 Task: For heading Calibri with Bold.  font size for heading24,  'Change the font style of data to'Bell MT.  and font size to 16,  Change the alignment of both headline & data to Align middle & Align Center.  In the sheet  analysisSalesByStore
Action: Mouse moved to (36, 131)
Screenshot: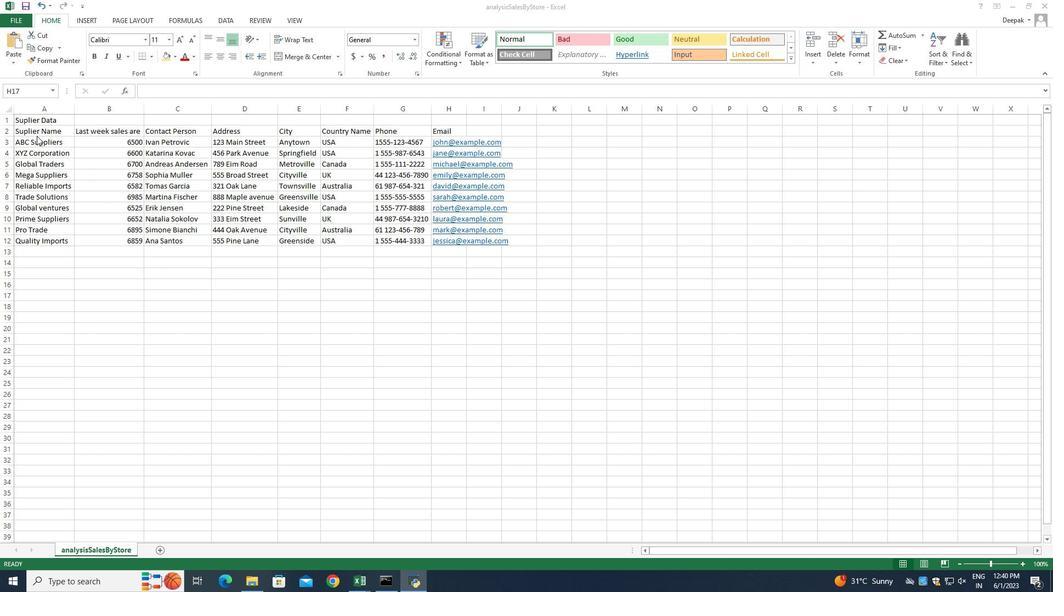 
Action: Mouse pressed left at (36, 131)
Screenshot: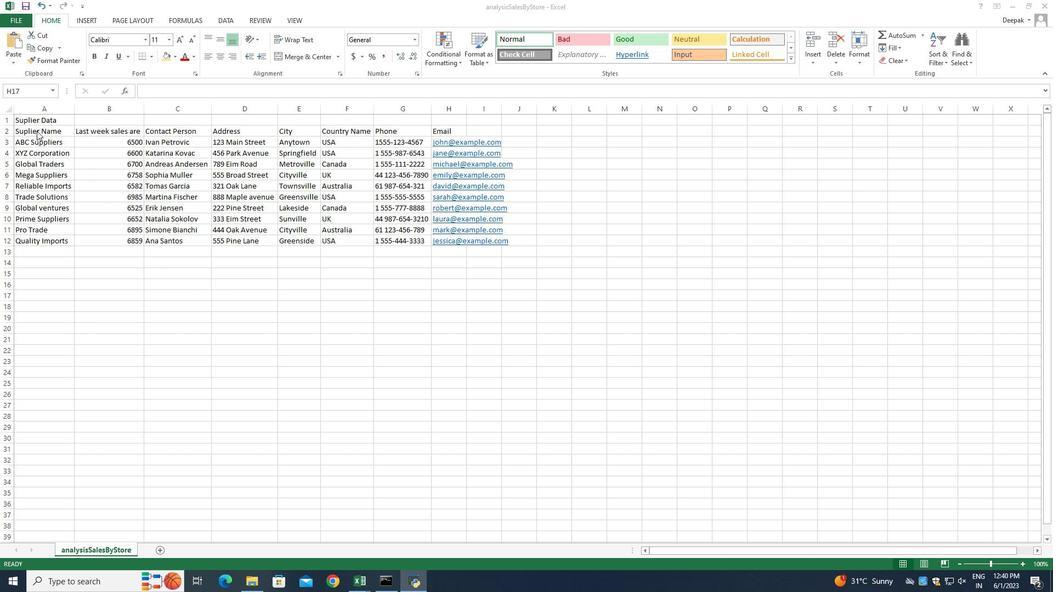 
Action: Mouse pressed left at (36, 131)
Screenshot: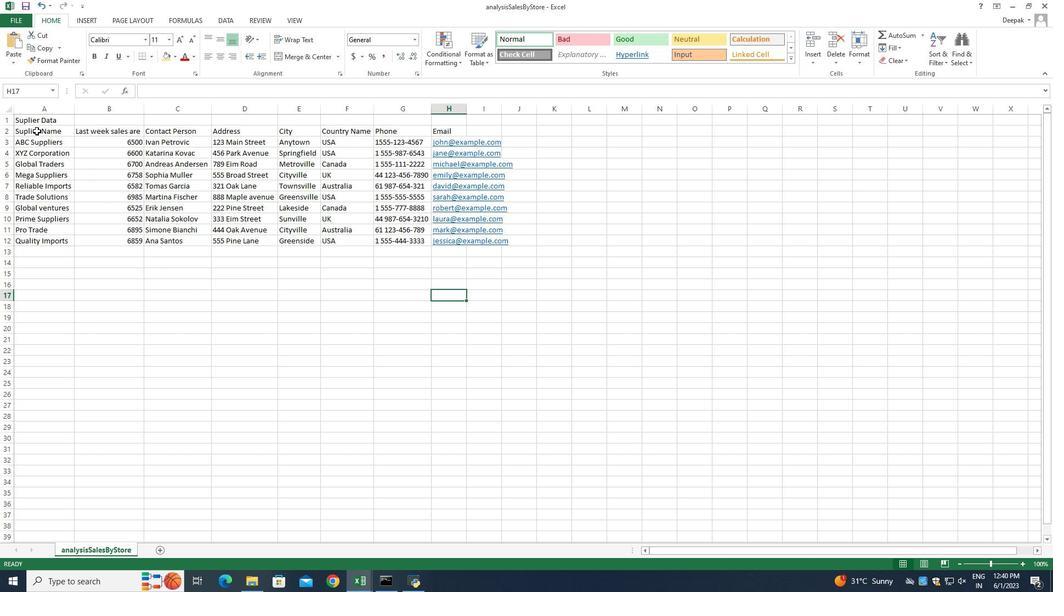 
Action: Mouse pressed left at (36, 131)
Screenshot: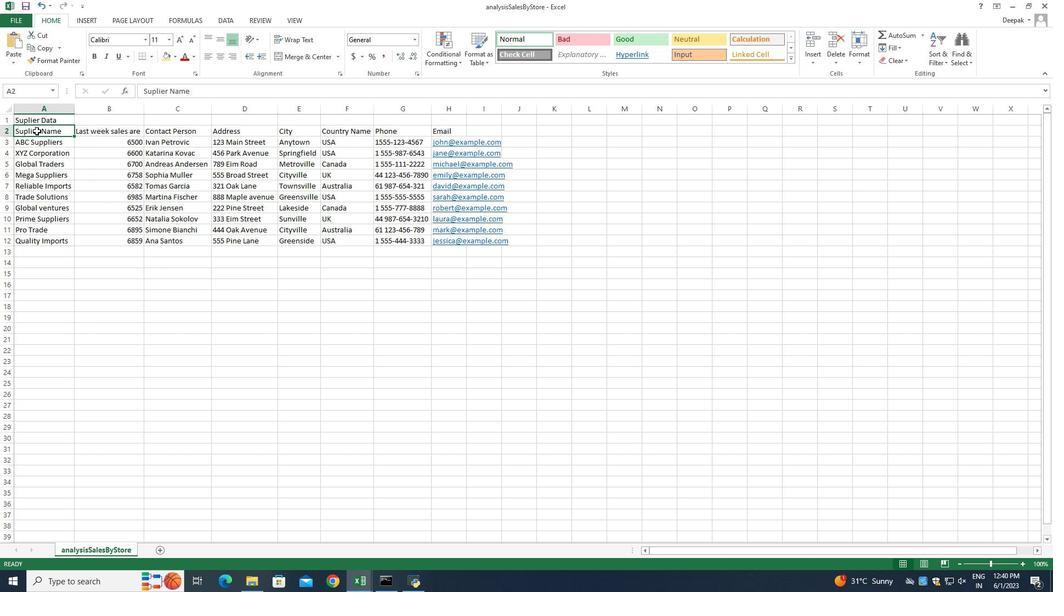 
Action: Mouse moved to (493, 335)
Screenshot: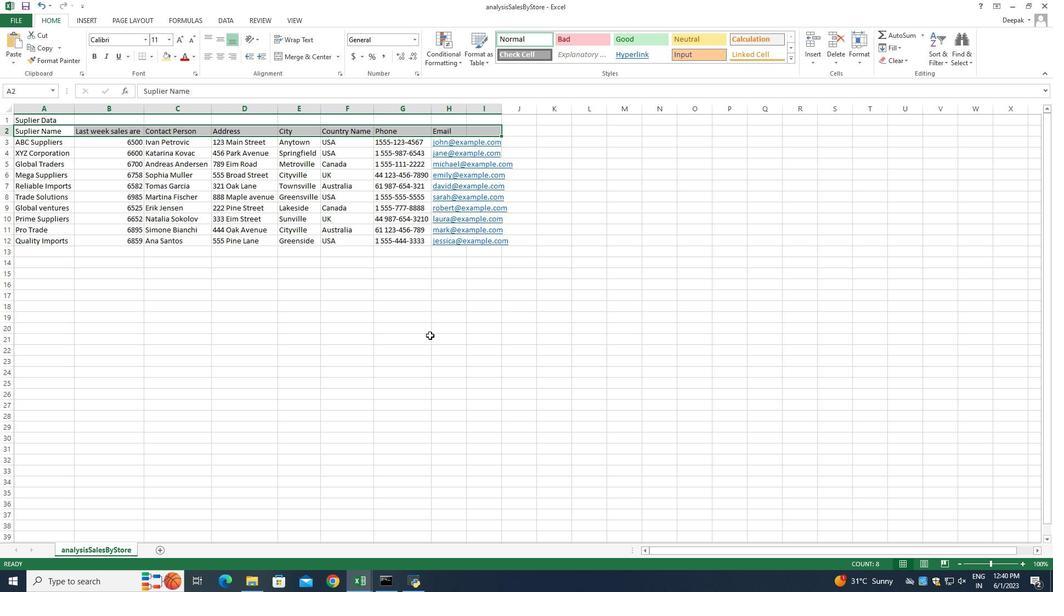 
Action: Mouse pressed left at (493, 335)
Screenshot: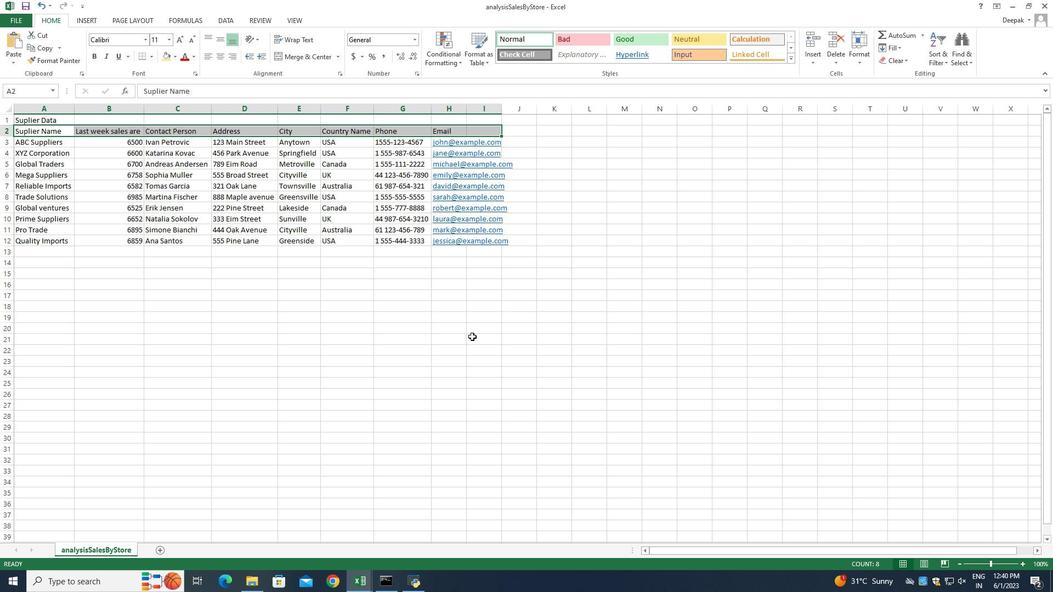
Action: Mouse moved to (467, 109)
Screenshot: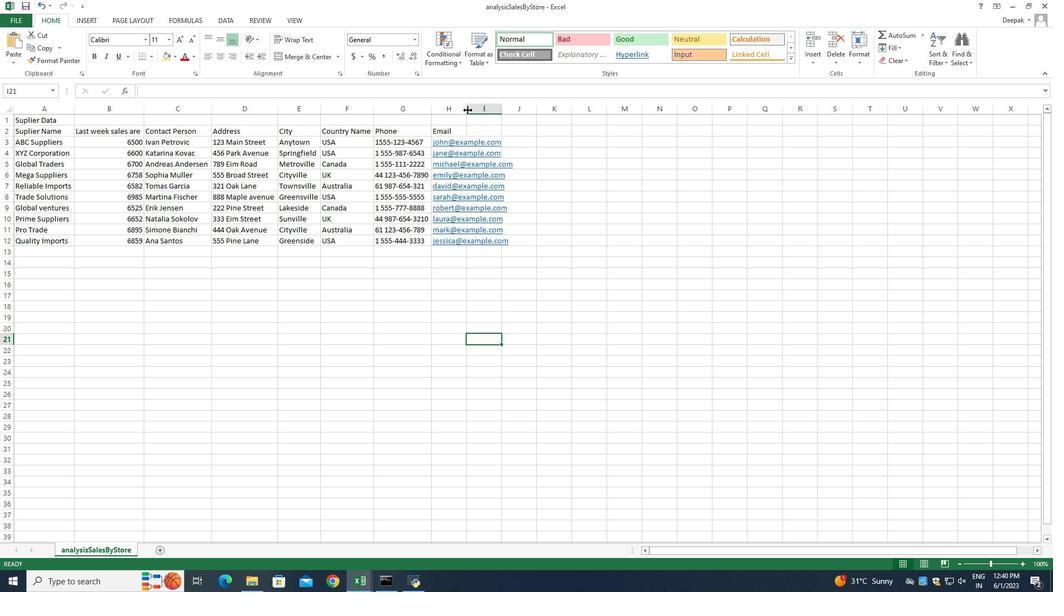 
Action: Mouse pressed left at (467, 109)
Screenshot: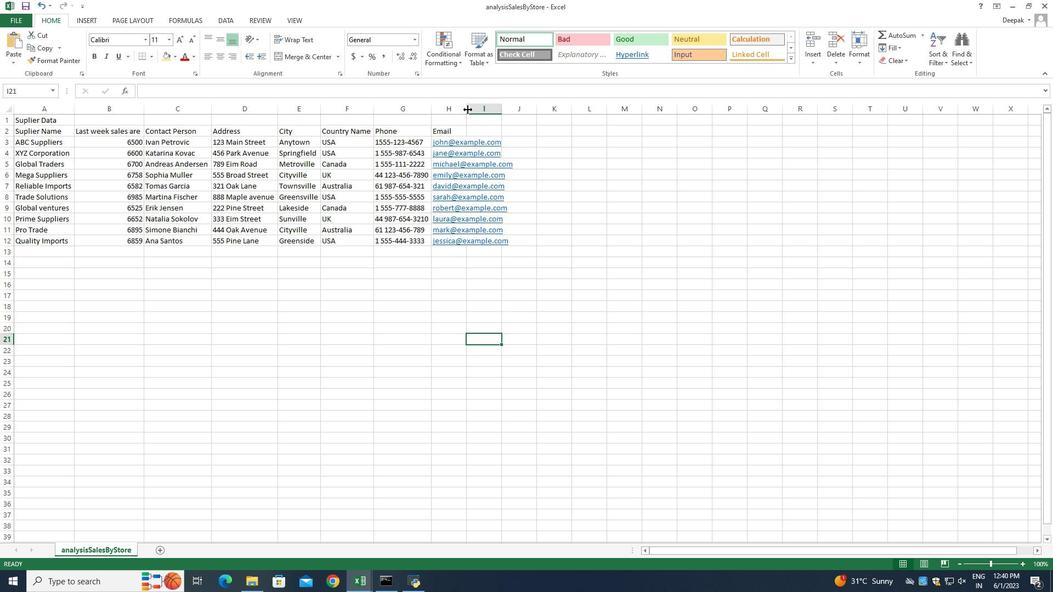 
Action: Mouse pressed left at (467, 109)
Screenshot: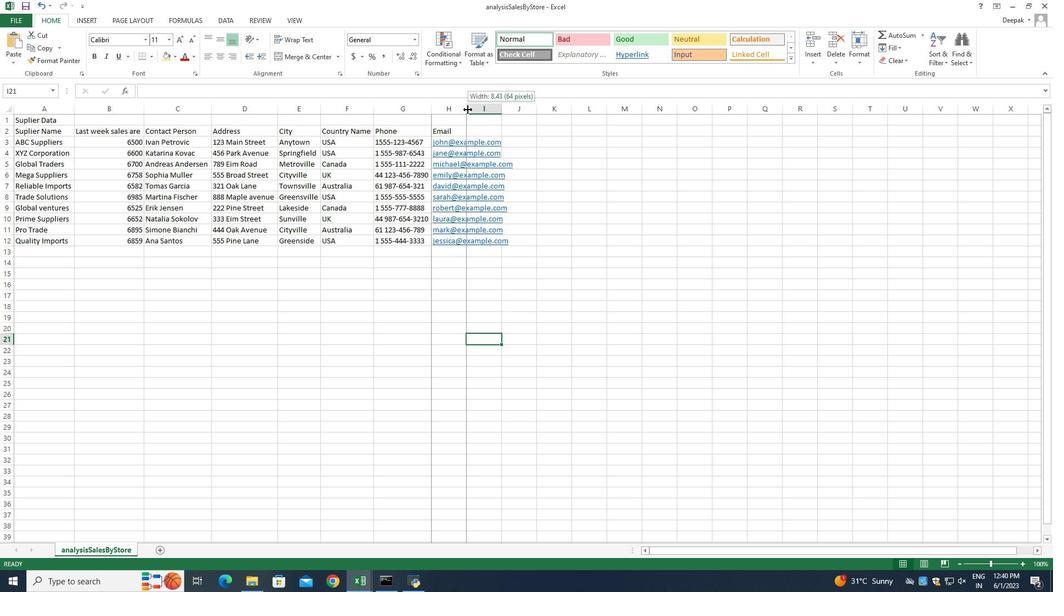 
Action: Mouse moved to (36, 131)
Screenshot: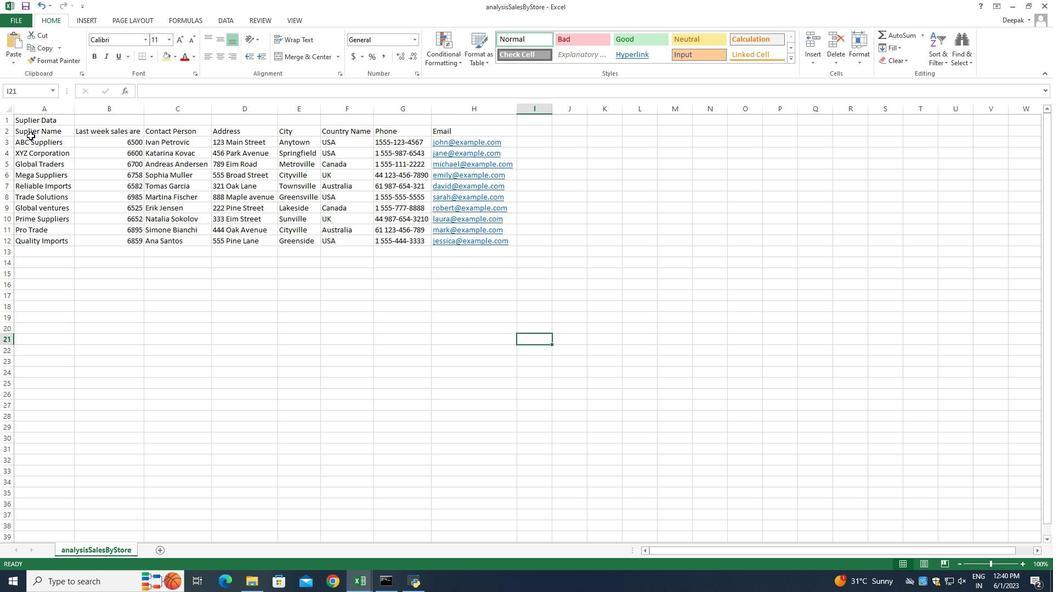 
Action: Mouse pressed left at (36, 131)
Screenshot: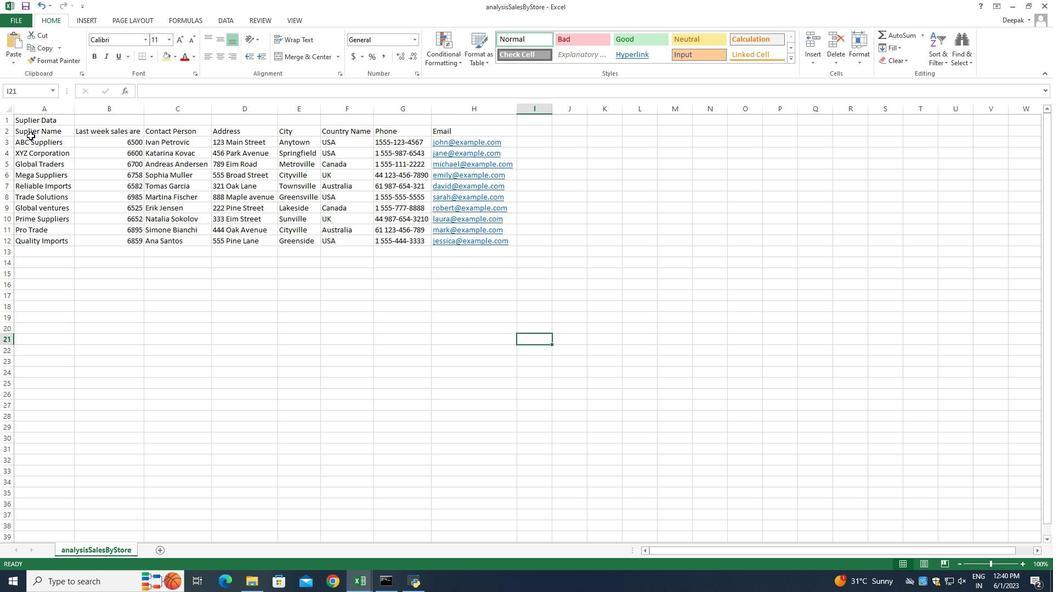 
Action: Mouse moved to (40, 130)
Screenshot: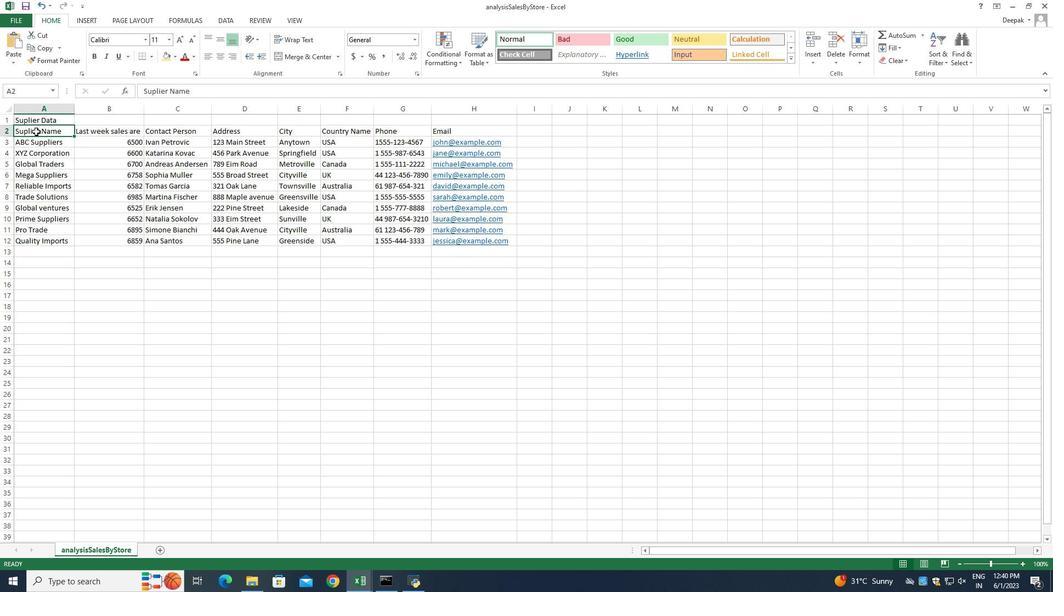 
Action: Mouse pressed left at (40, 130)
Screenshot: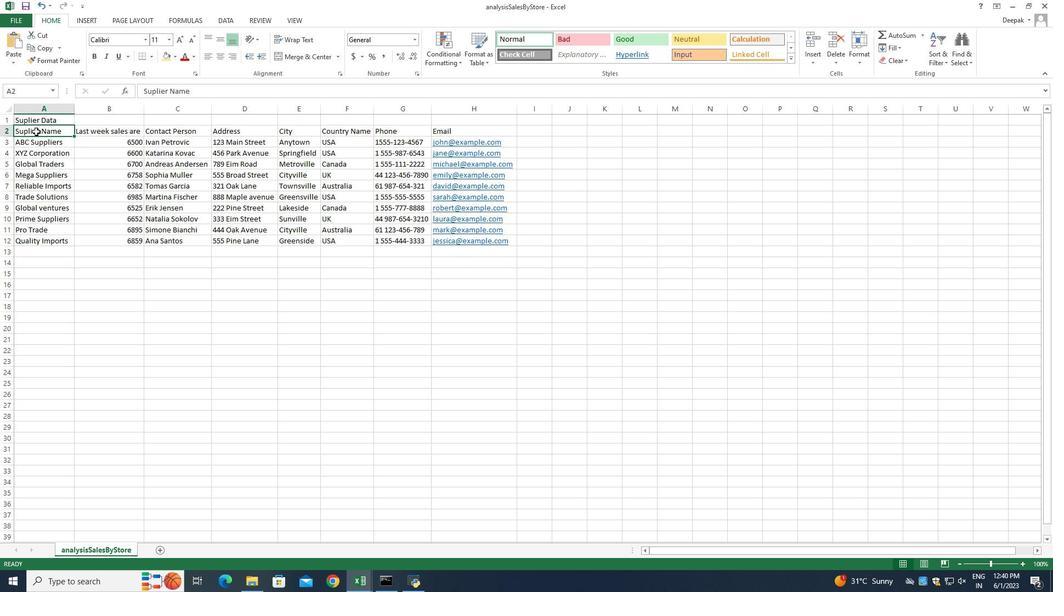 
Action: Mouse moved to (143, 36)
Screenshot: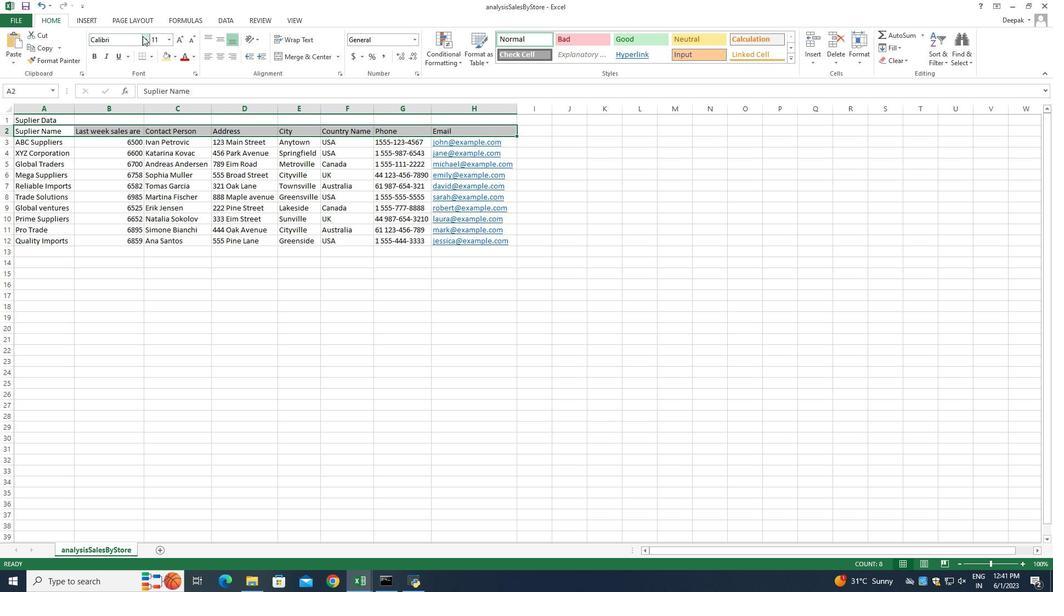 
Action: Mouse pressed left at (143, 36)
Screenshot: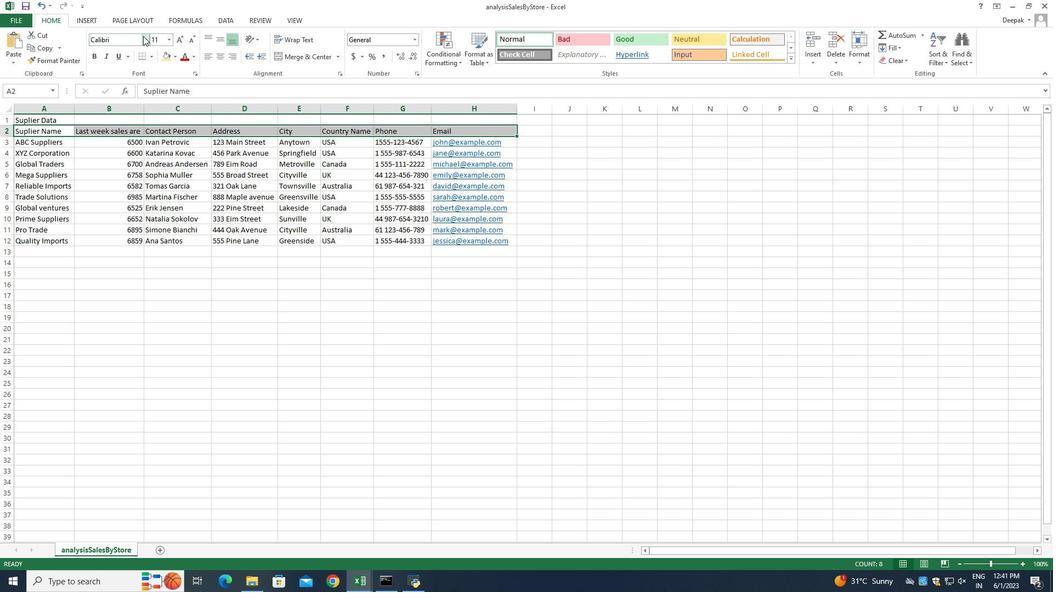 
Action: Mouse moved to (141, 76)
Screenshot: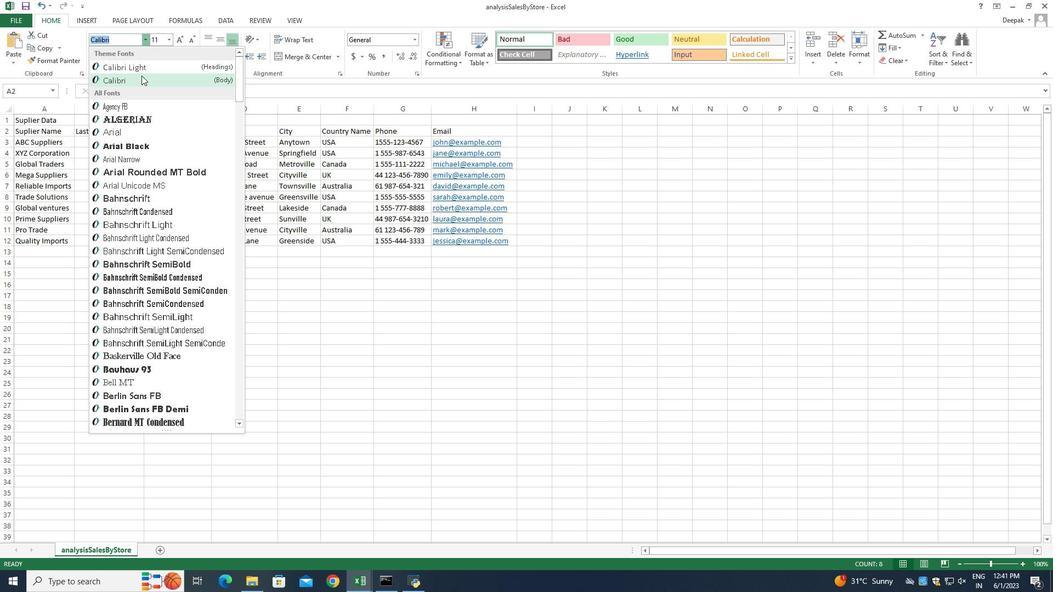 
Action: Mouse pressed left at (141, 76)
Screenshot: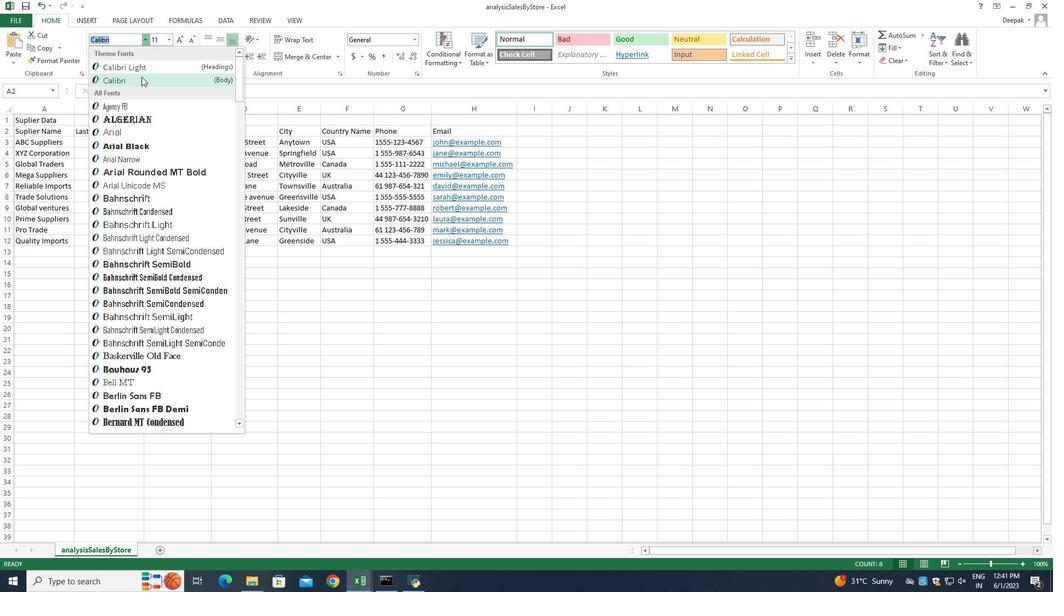 
Action: Mouse moved to (93, 58)
Screenshot: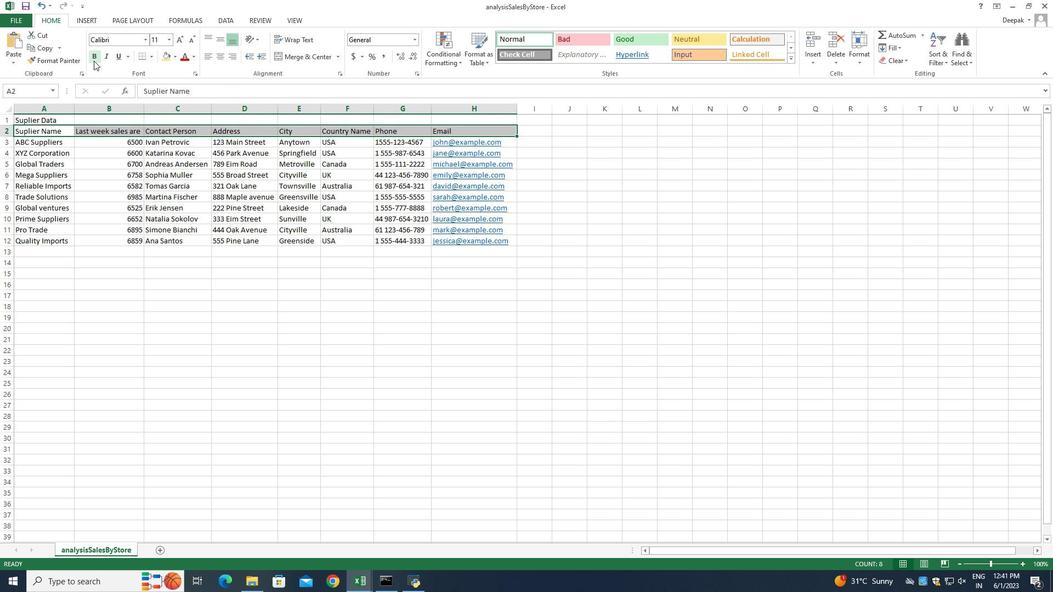 
Action: Mouse pressed left at (93, 58)
Screenshot: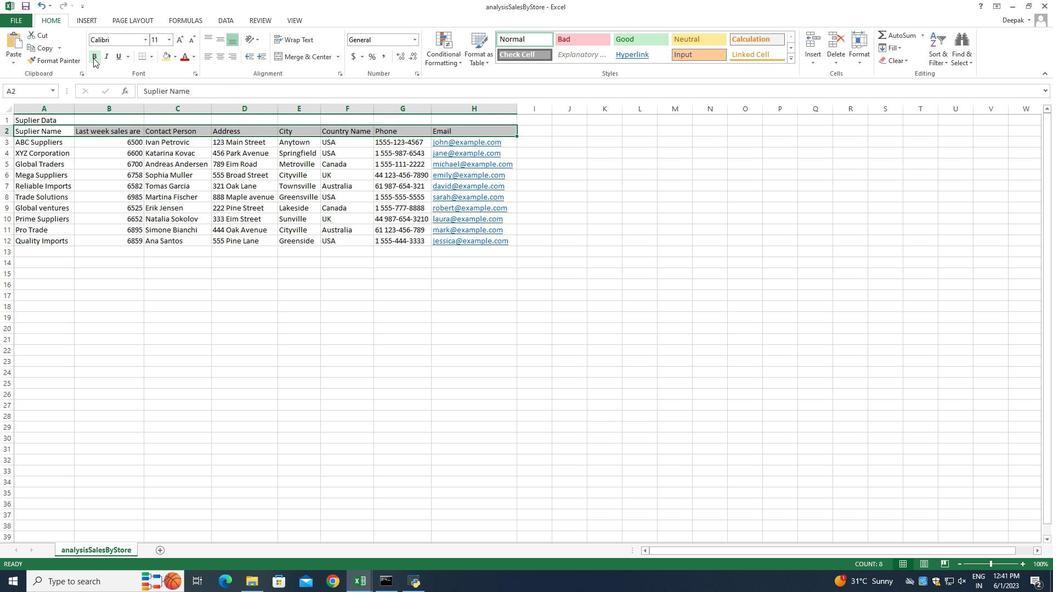 
Action: Mouse moved to (173, 40)
Screenshot: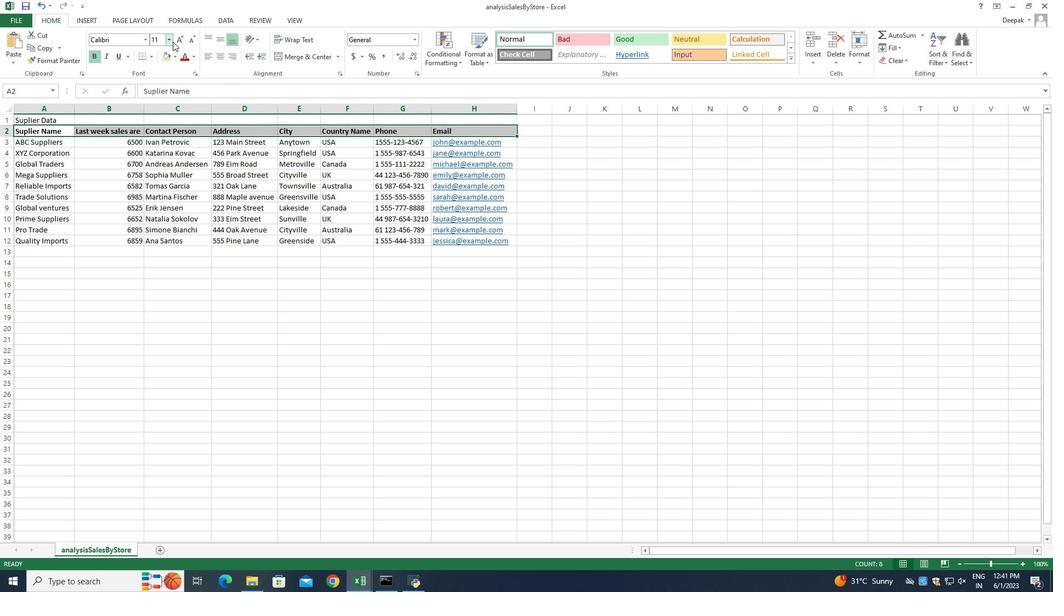 
Action: Mouse pressed left at (173, 40)
Screenshot: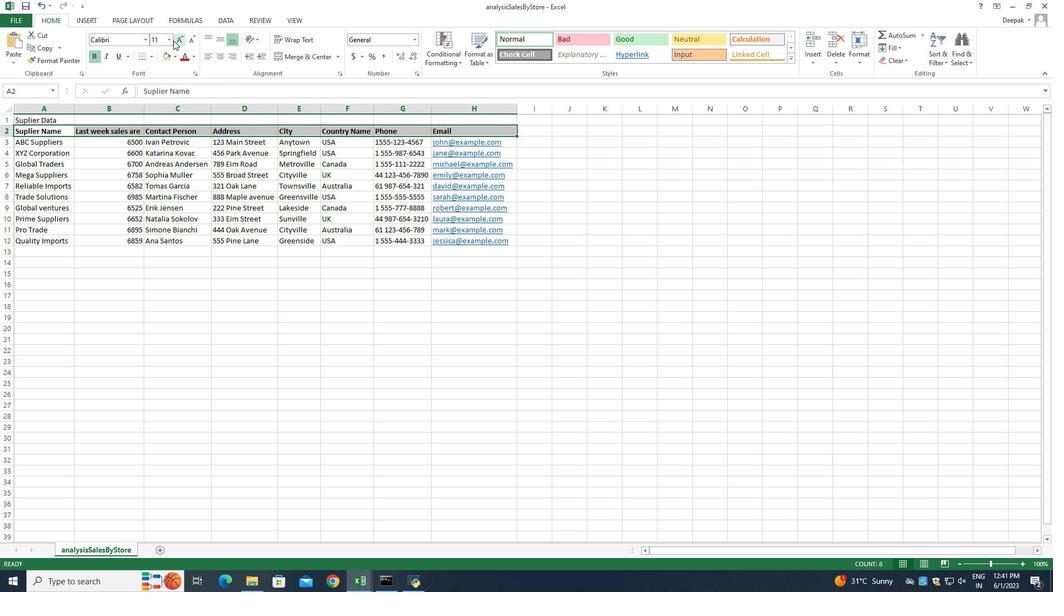 
Action: Mouse moved to (175, 40)
Screenshot: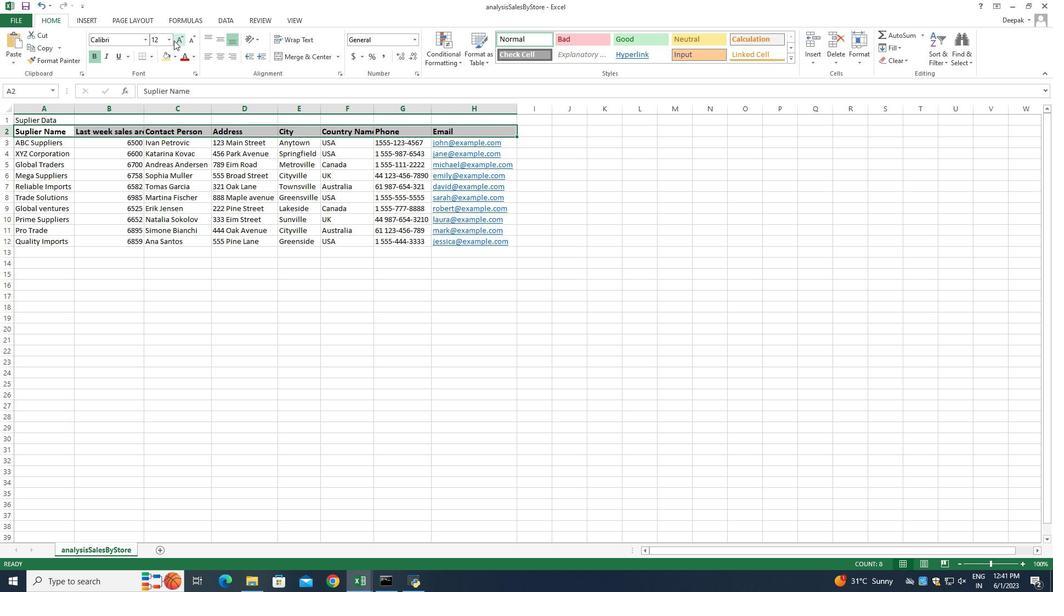 
Action: Mouse pressed left at (175, 40)
Screenshot: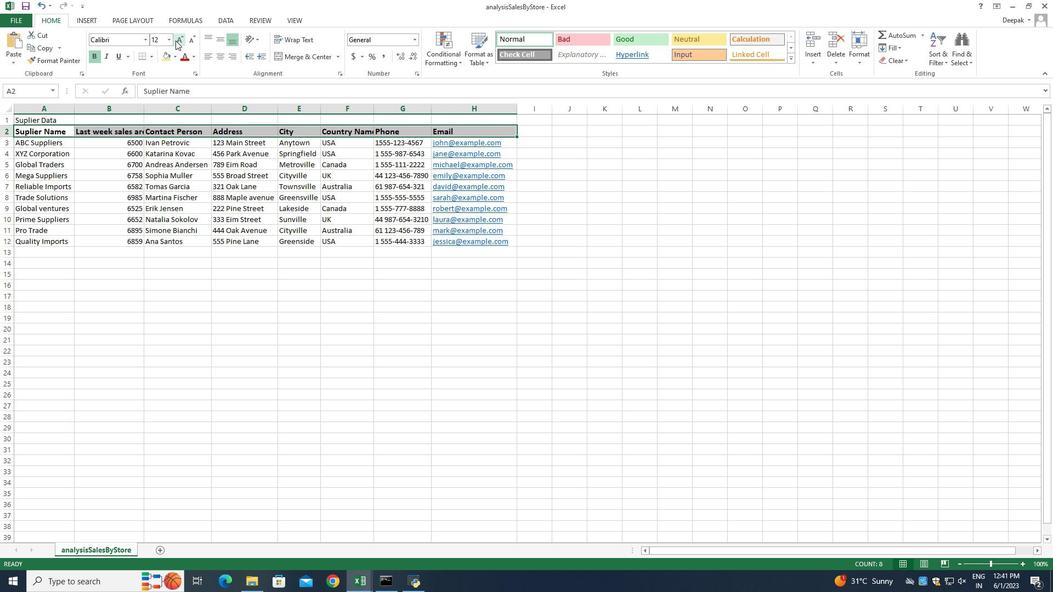 
Action: Mouse pressed left at (175, 40)
Screenshot: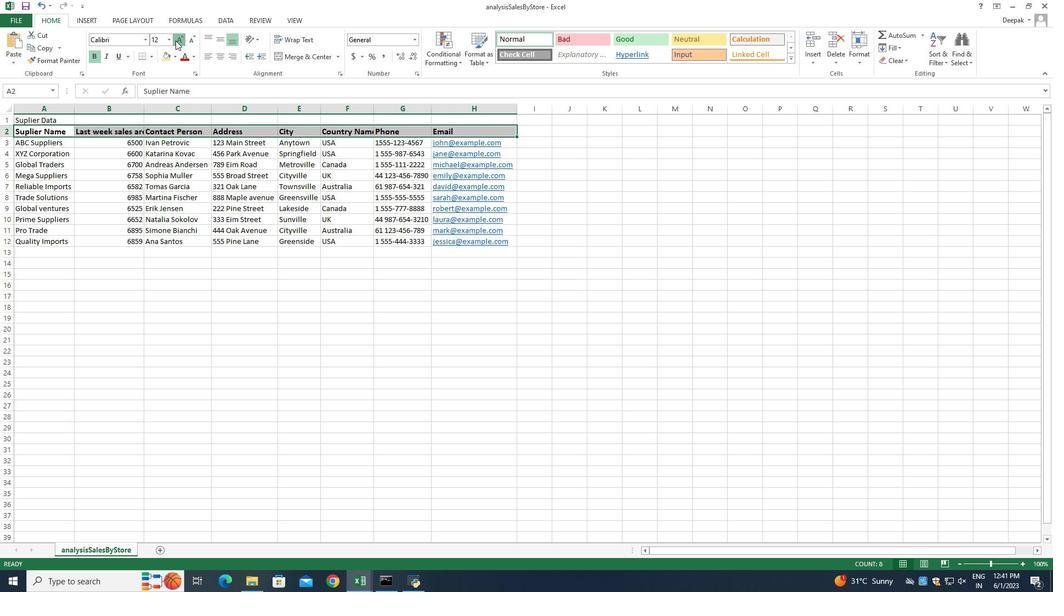 
Action: Mouse pressed left at (175, 40)
Screenshot: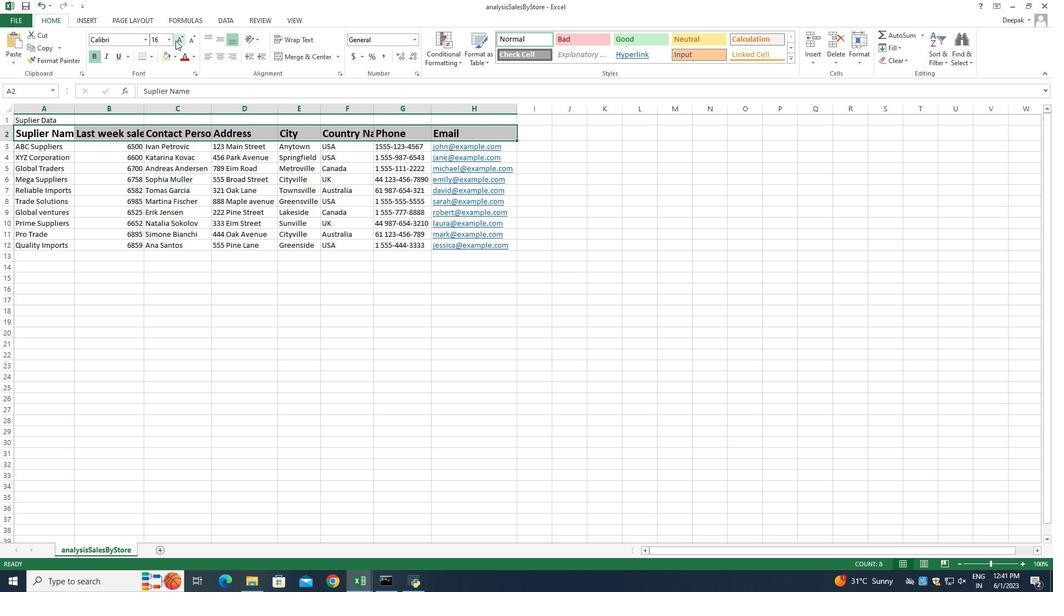 
Action: Mouse pressed left at (175, 40)
Screenshot: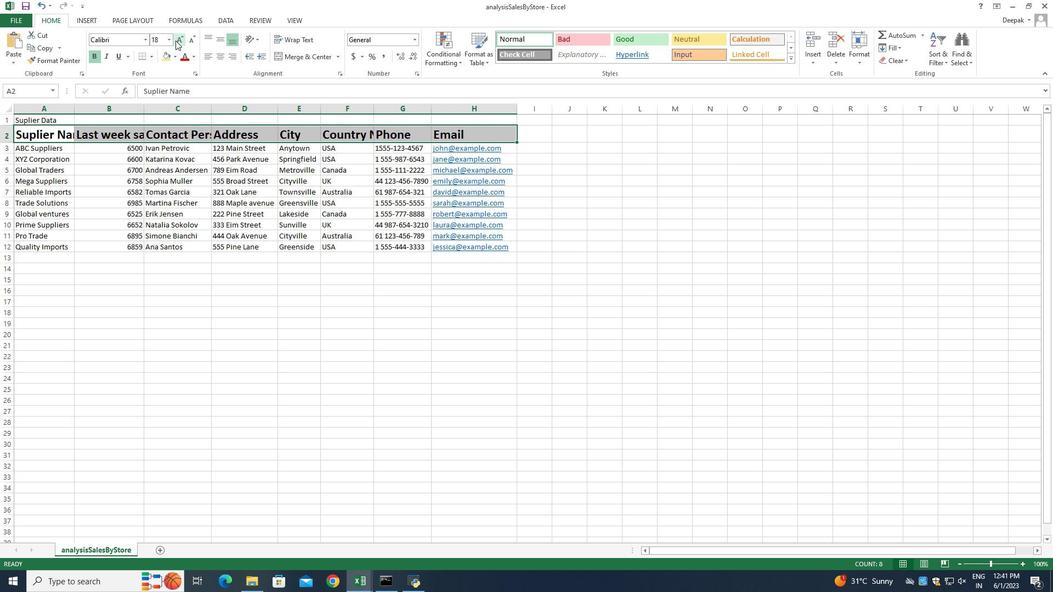 
Action: Mouse pressed left at (175, 40)
Screenshot: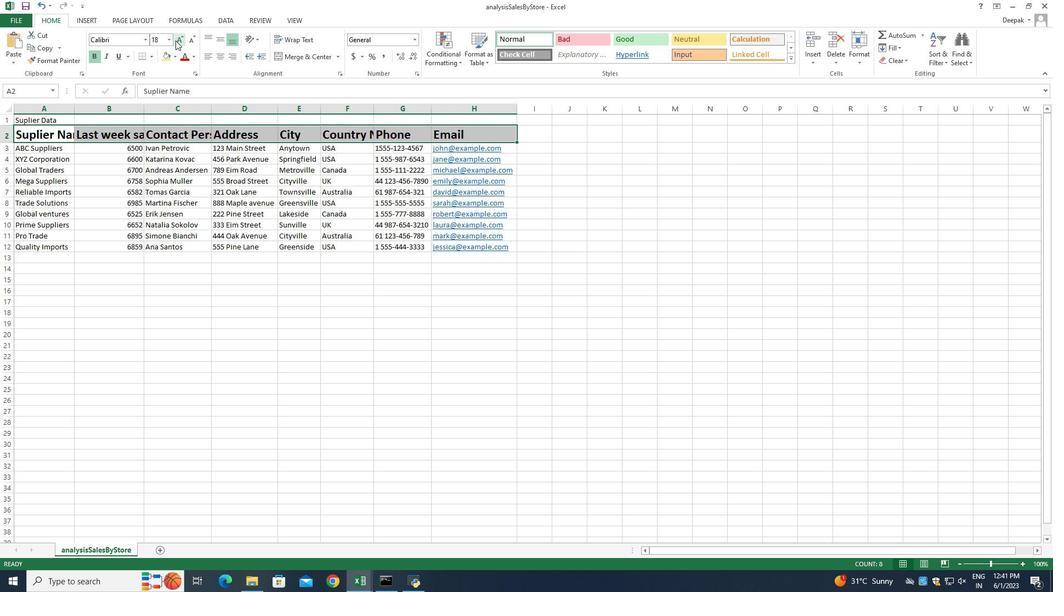 
Action: Mouse pressed left at (175, 40)
Screenshot: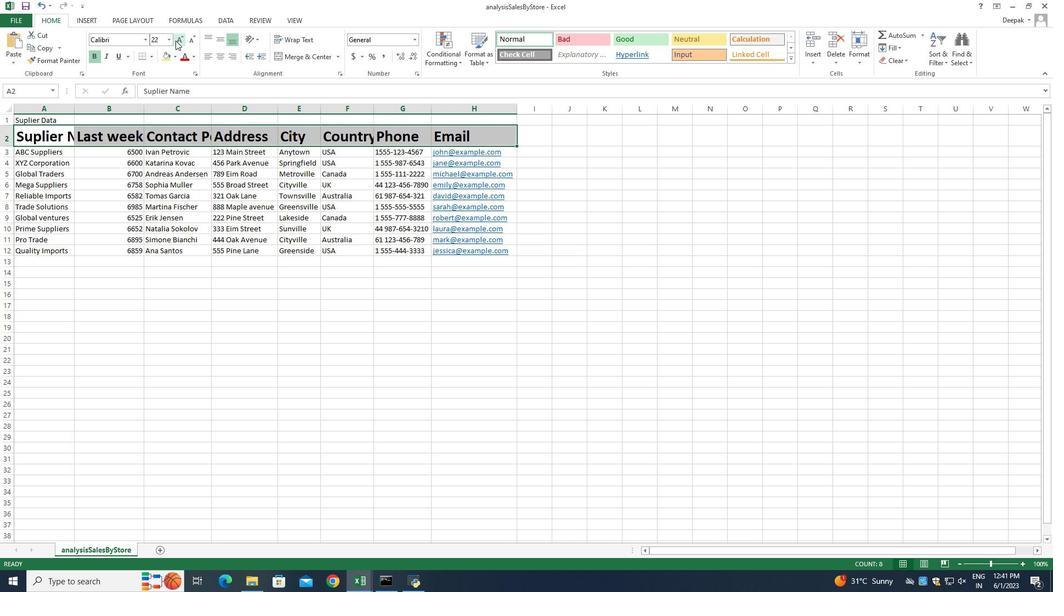
Action: Mouse moved to (147, 296)
Screenshot: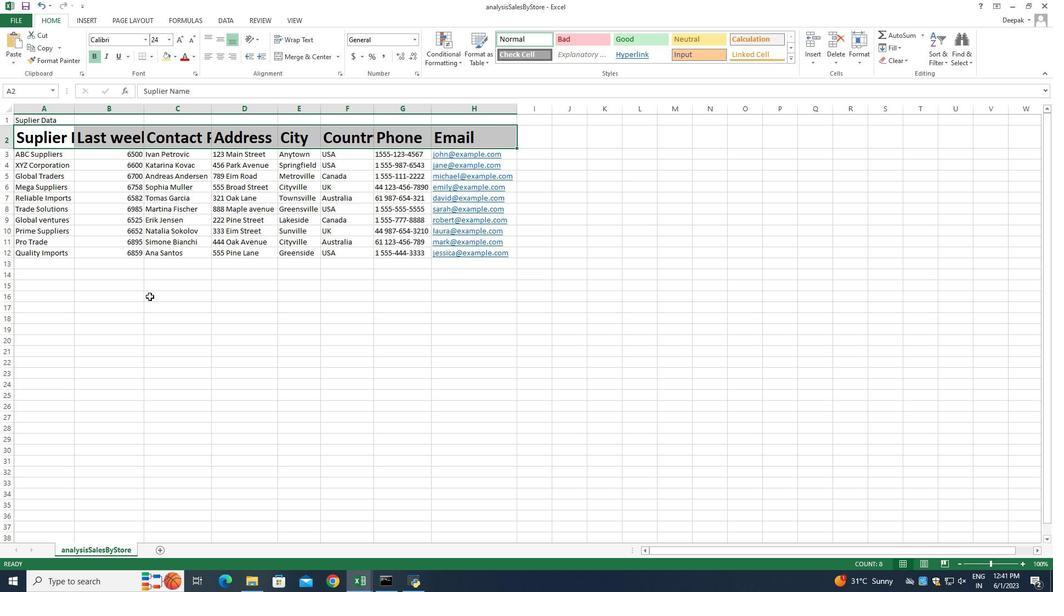 
Action: Mouse pressed left at (147, 296)
Screenshot: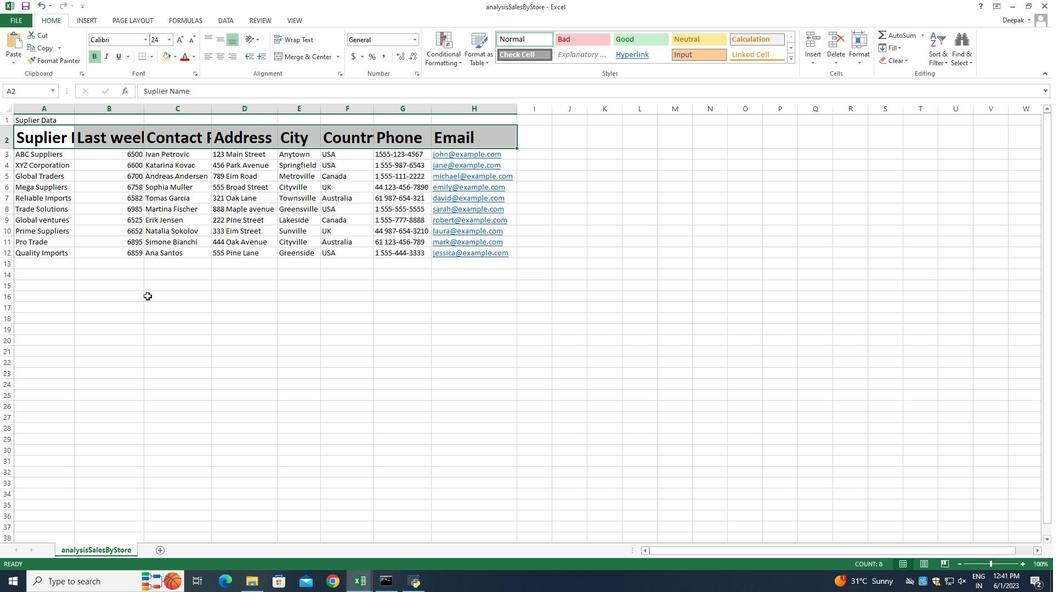 
Action: Mouse moved to (36, 159)
Screenshot: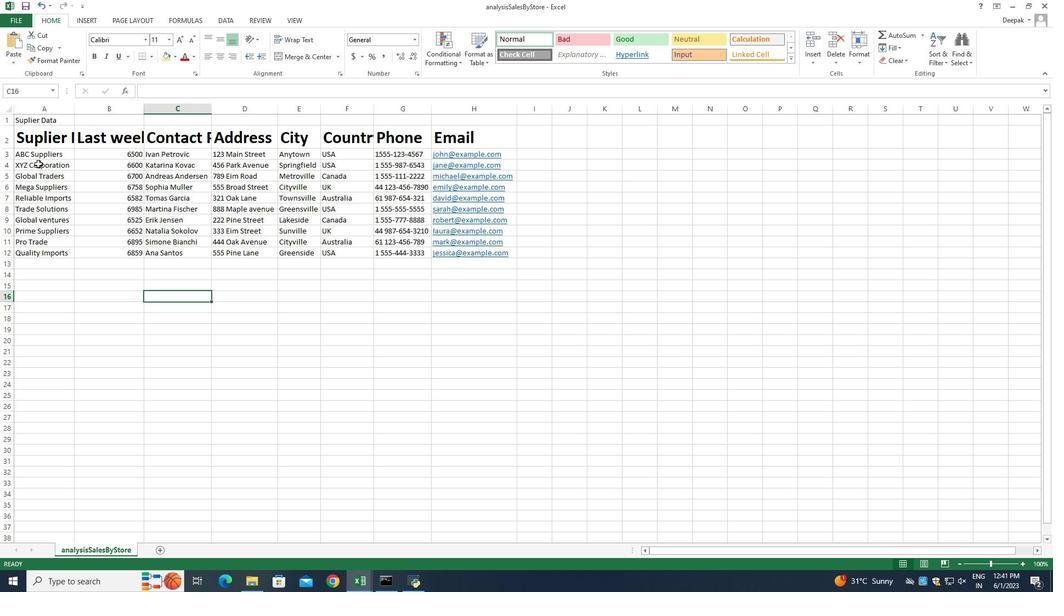 
Action: Mouse pressed left at (36, 159)
Screenshot: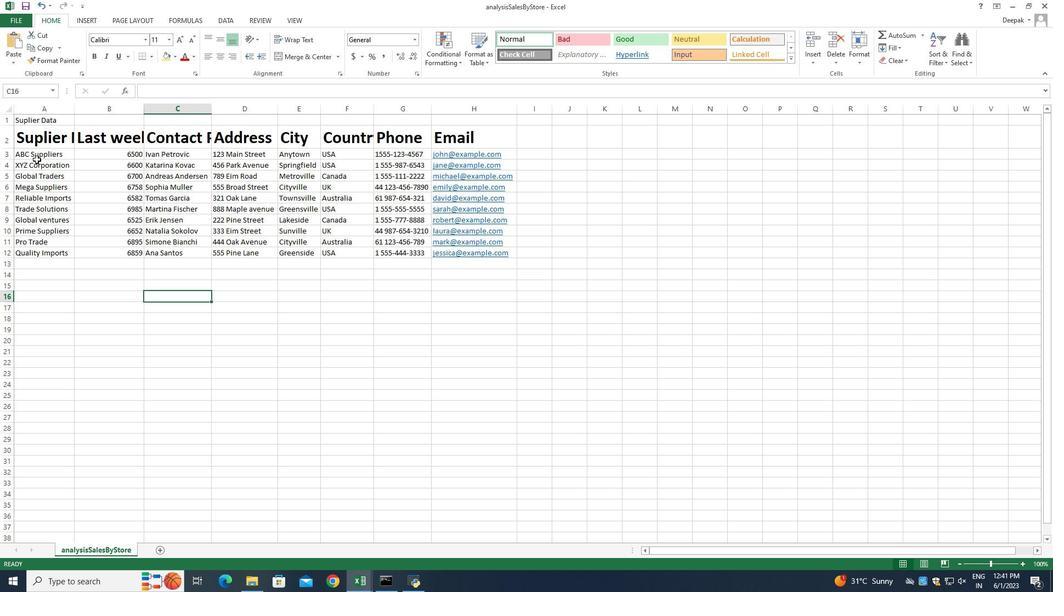 
Action: Mouse moved to (35, 154)
Screenshot: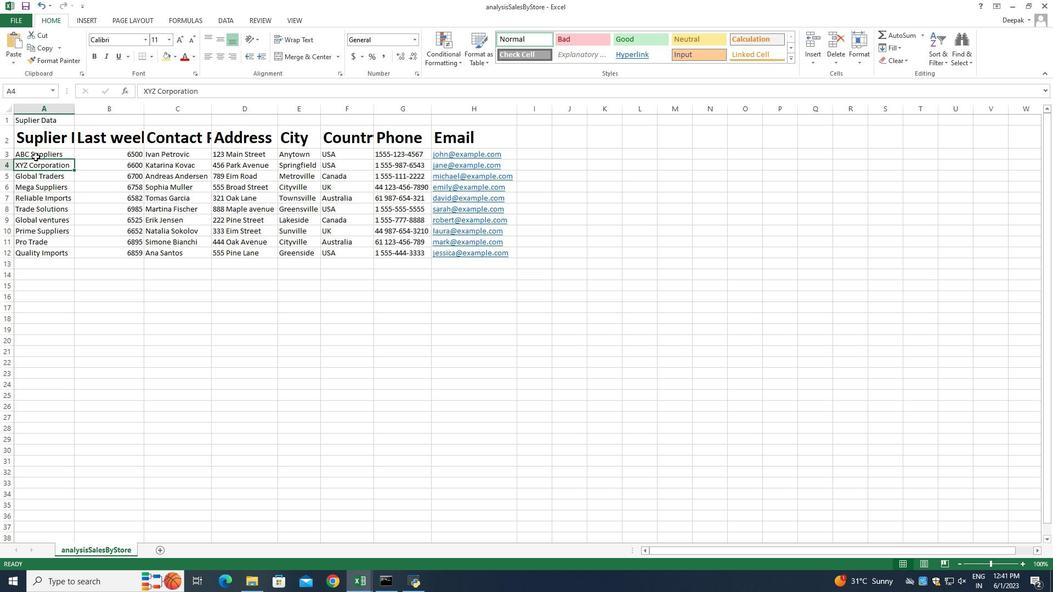 
Action: Mouse pressed left at (35, 154)
Screenshot: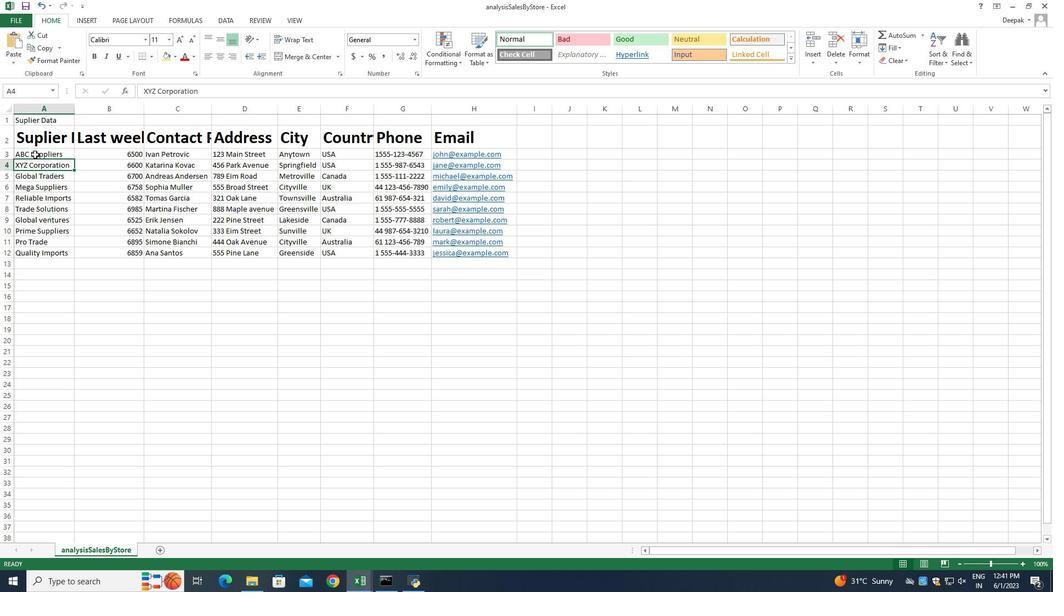 
Action: Mouse pressed left at (35, 154)
Screenshot: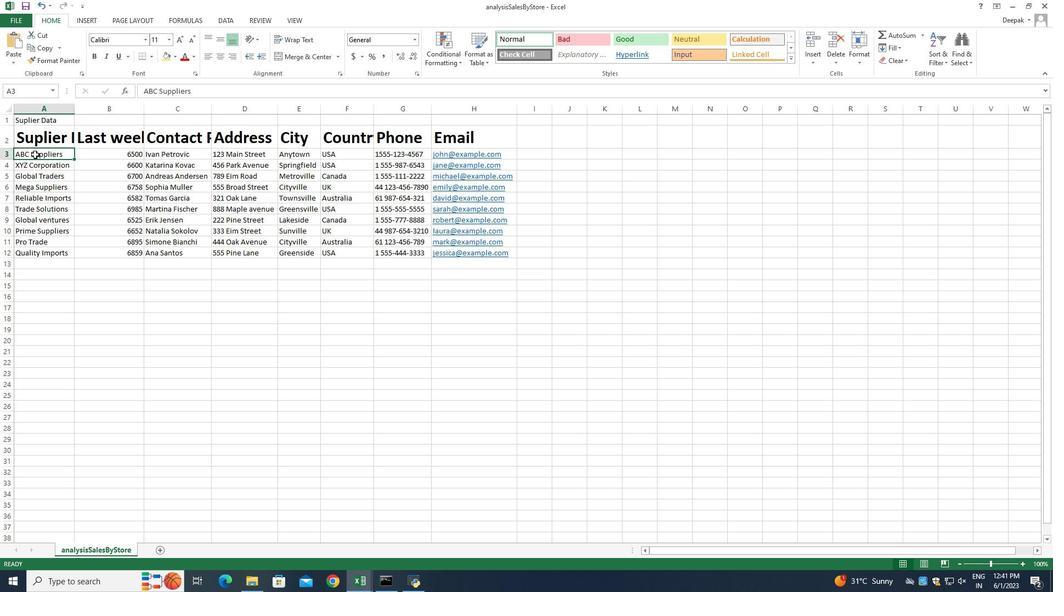 
Action: Mouse moved to (144, 35)
Screenshot: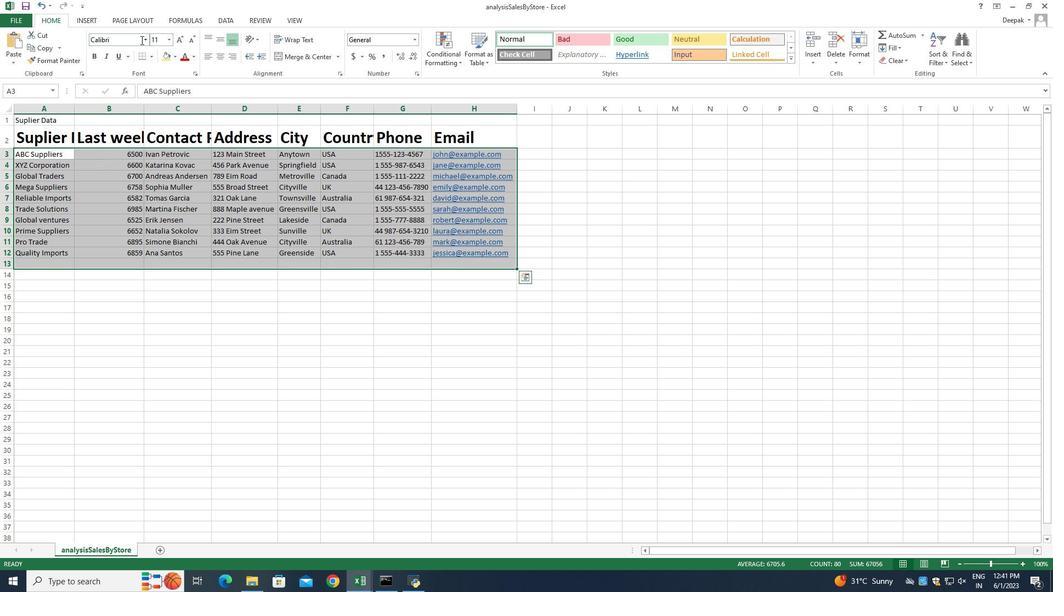 
Action: Mouse pressed left at (144, 35)
Screenshot: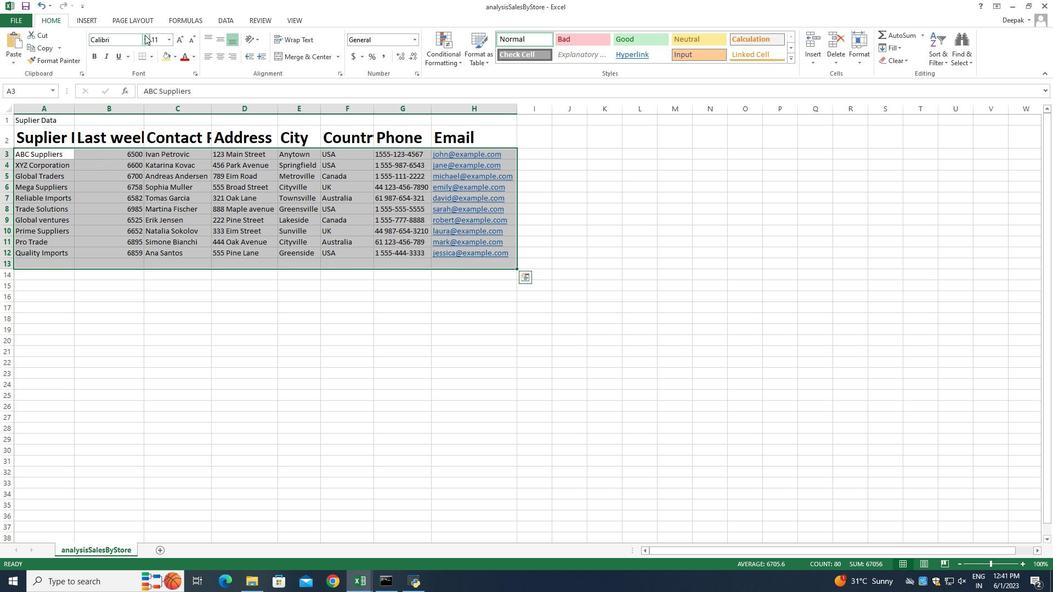 
Action: Mouse moved to (156, 387)
Screenshot: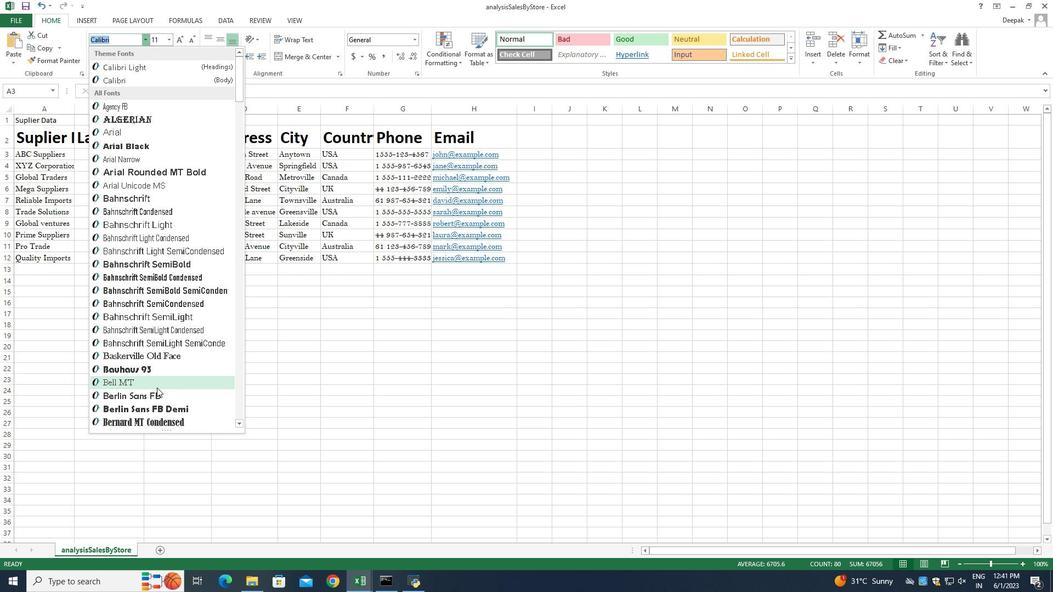 
Action: Mouse pressed left at (156, 387)
Screenshot: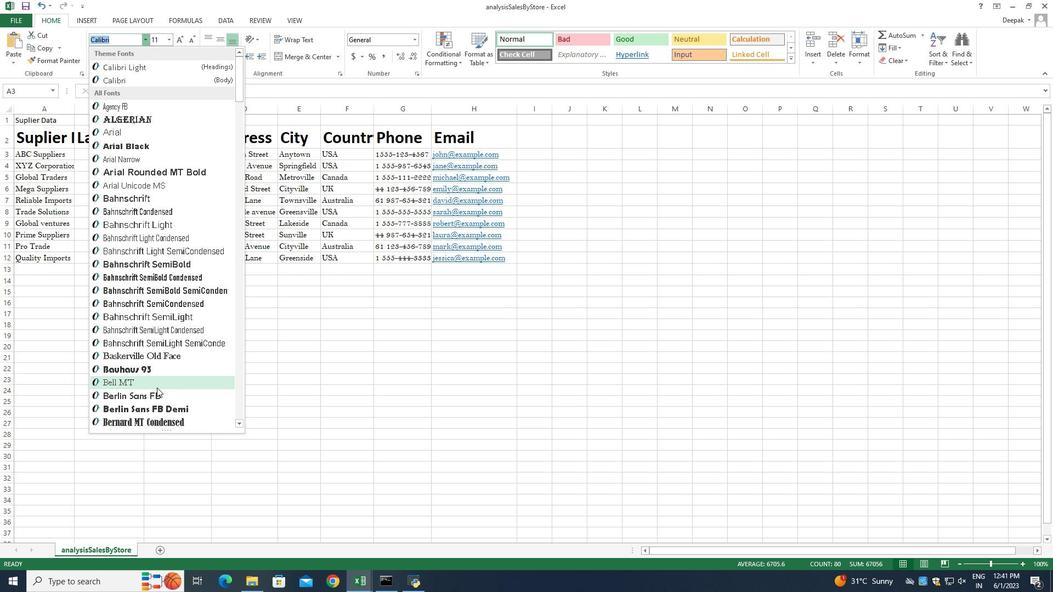
Action: Mouse moved to (179, 39)
Screenshot: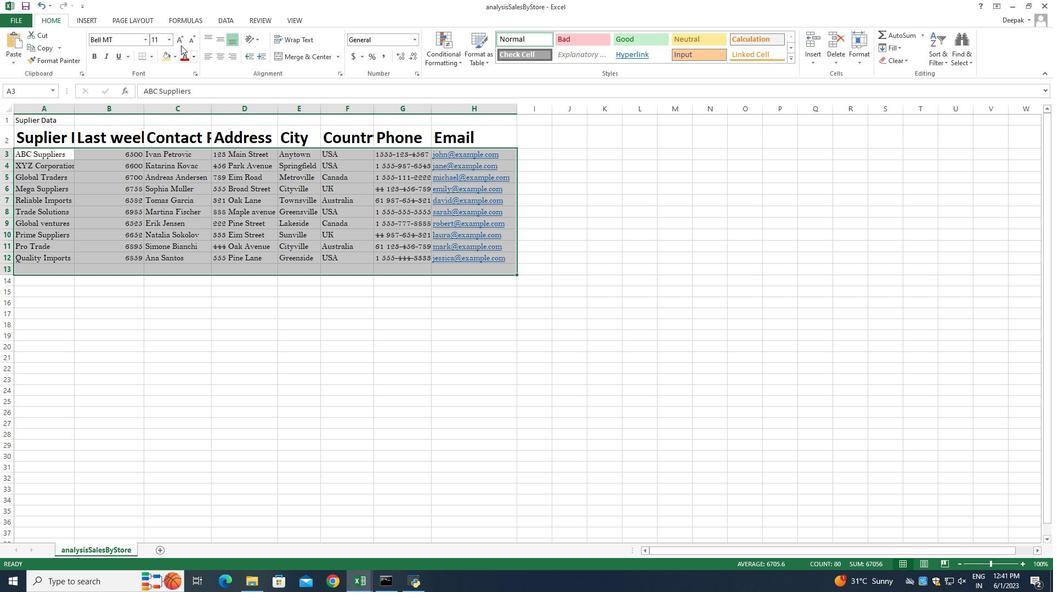 
Action: Mouse pressed left at (179, 39)
Screenshot: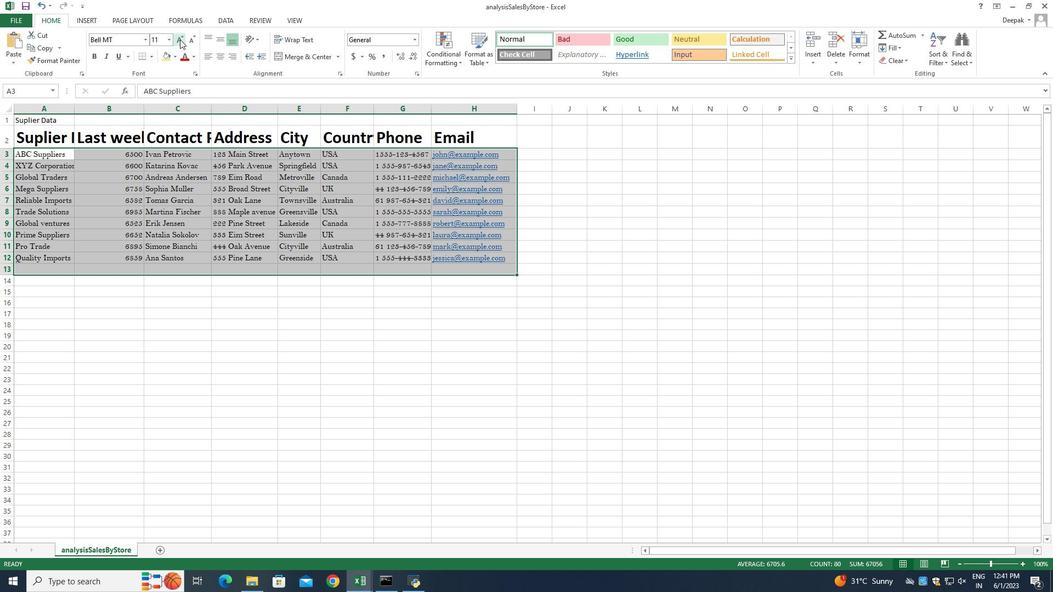 
Action: Mouse pressed left at (179, 39)
Screenshot: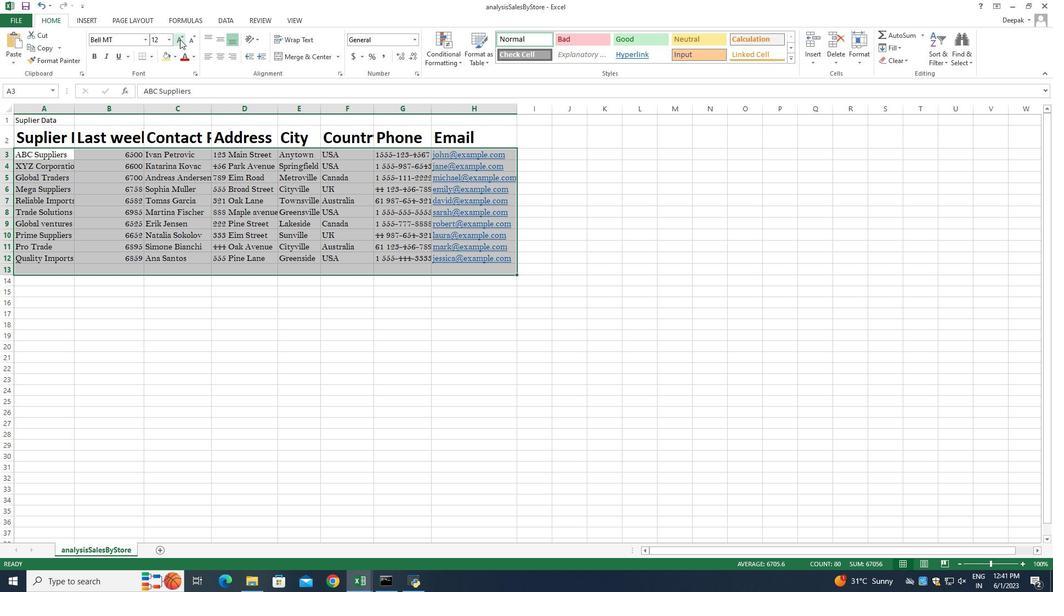 
Action: Mouse pressed left at (179, 39)
Screenshot: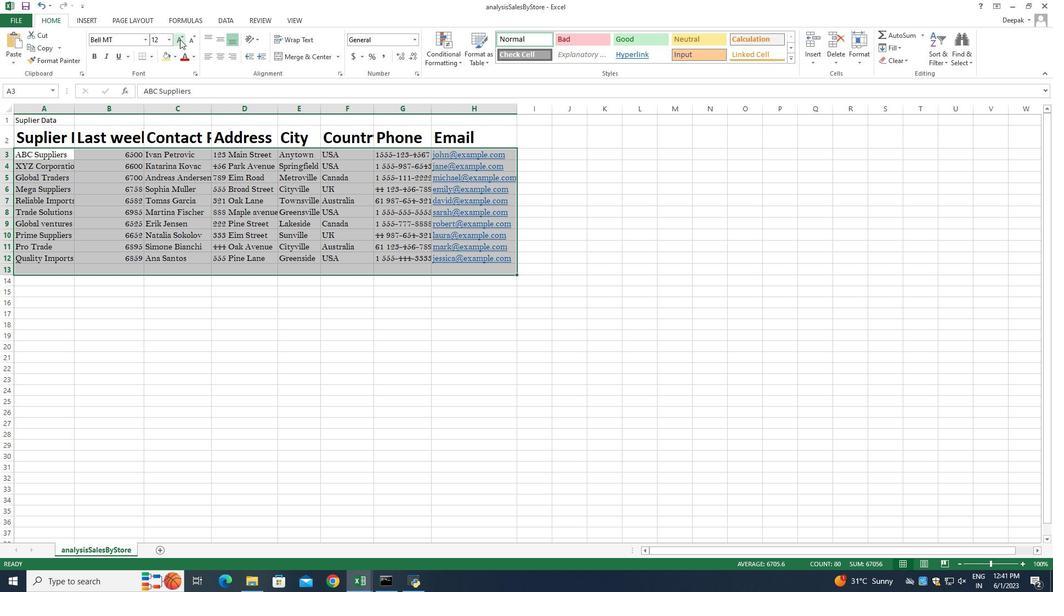 
Action: Mouse moved to (272, 367)
Screenshot: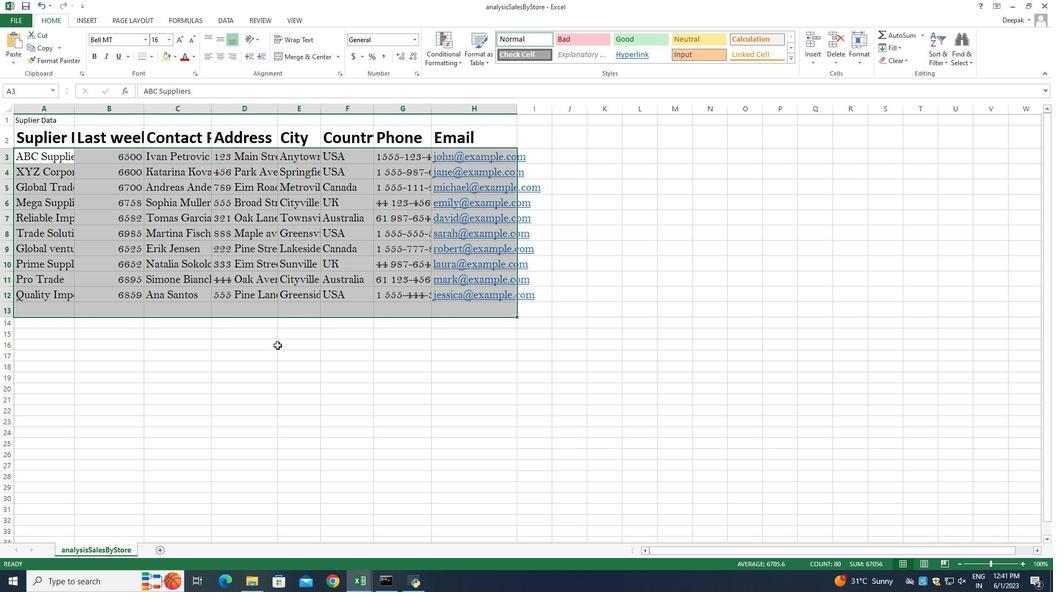 
Action: Mouse pressed left at (272, 367)
Screenshot: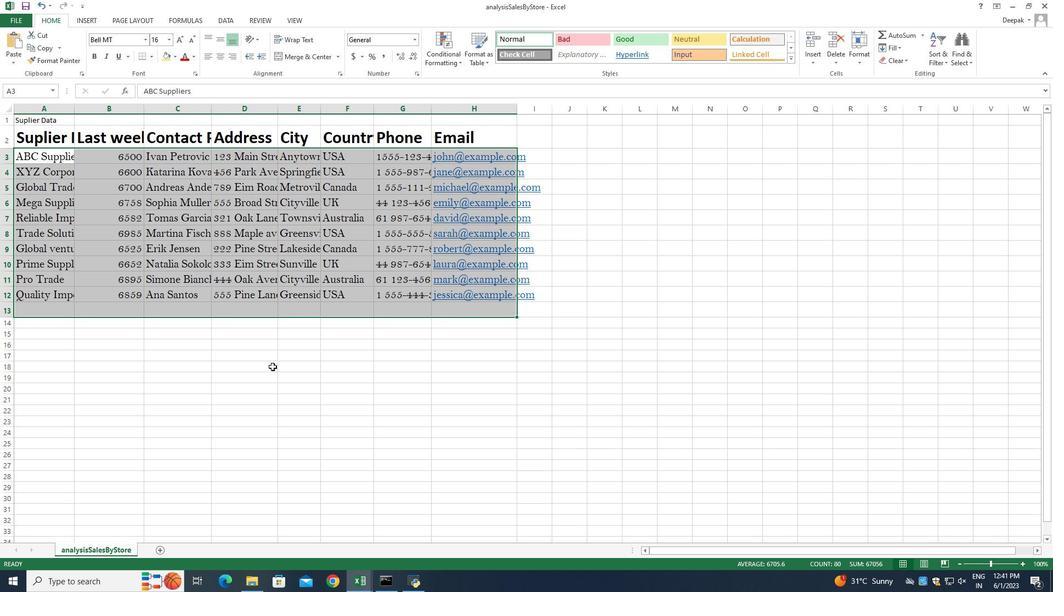 
Action: Mouse moved to (42, 141)
Screenshot: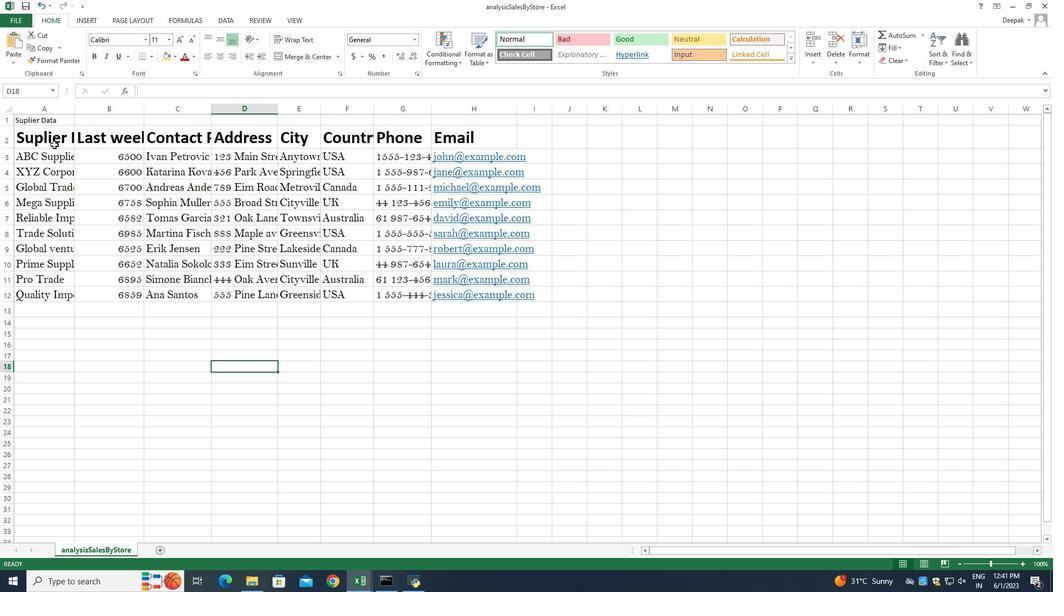 
Action: Mouse pressed left at (42, 141)
Screenshot: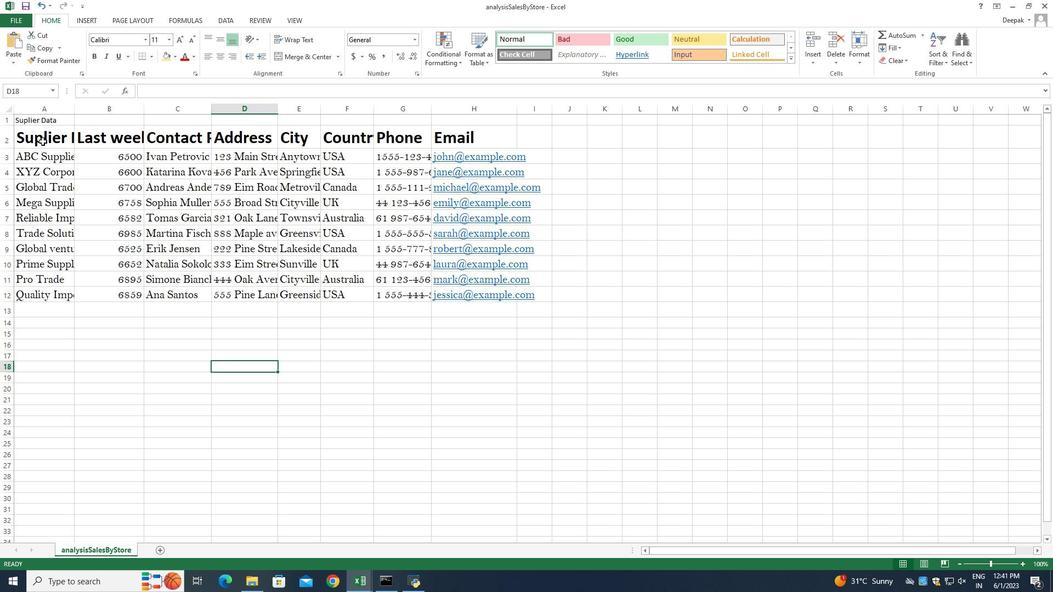 
Action: Mouse moved to (43, 138)
Screenshot: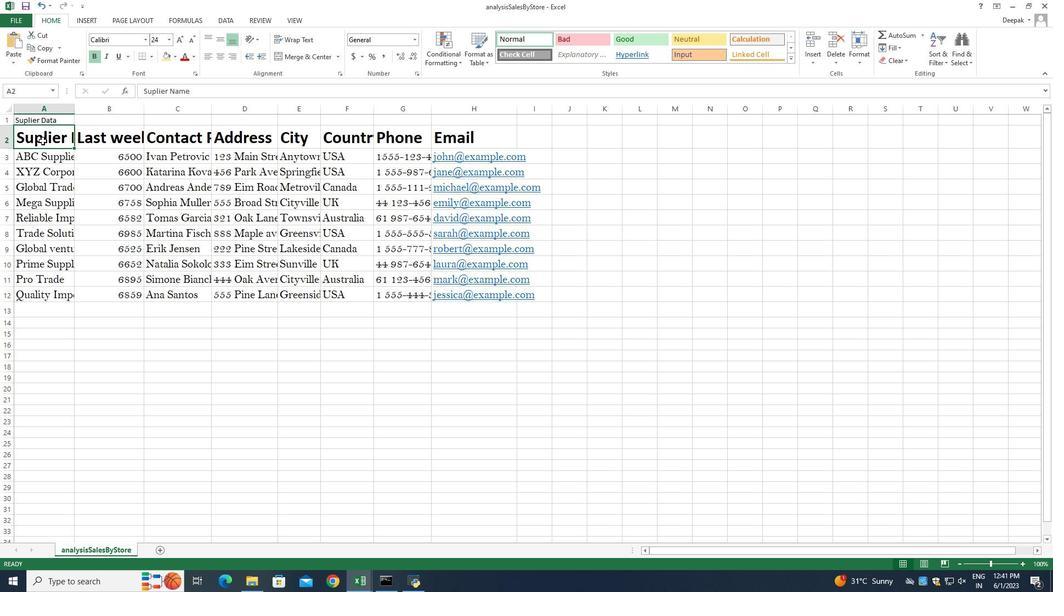 
Action: Mouse pressed left at (43, 138)
Screenshot: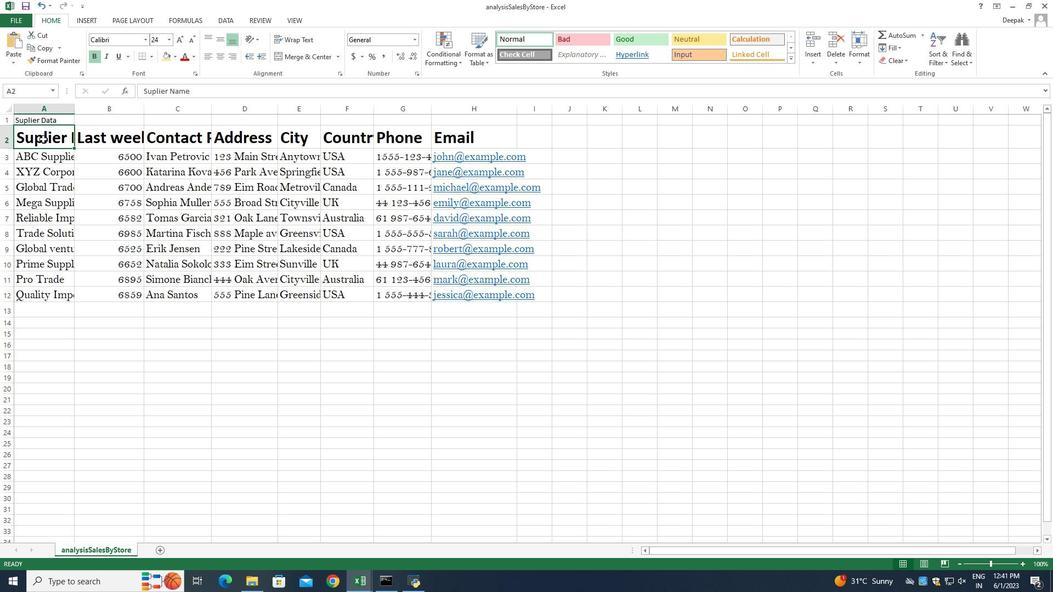 
Action: Mouse moved to (30, 117)
Screenshot: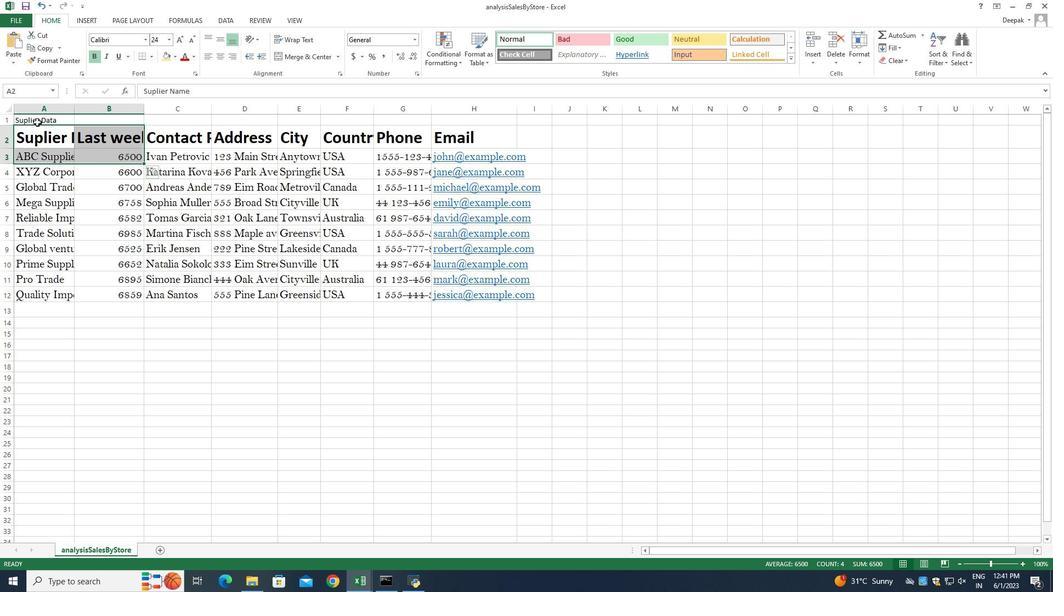 
Action: Mouse pressed left at (30, 117)
Screenshot: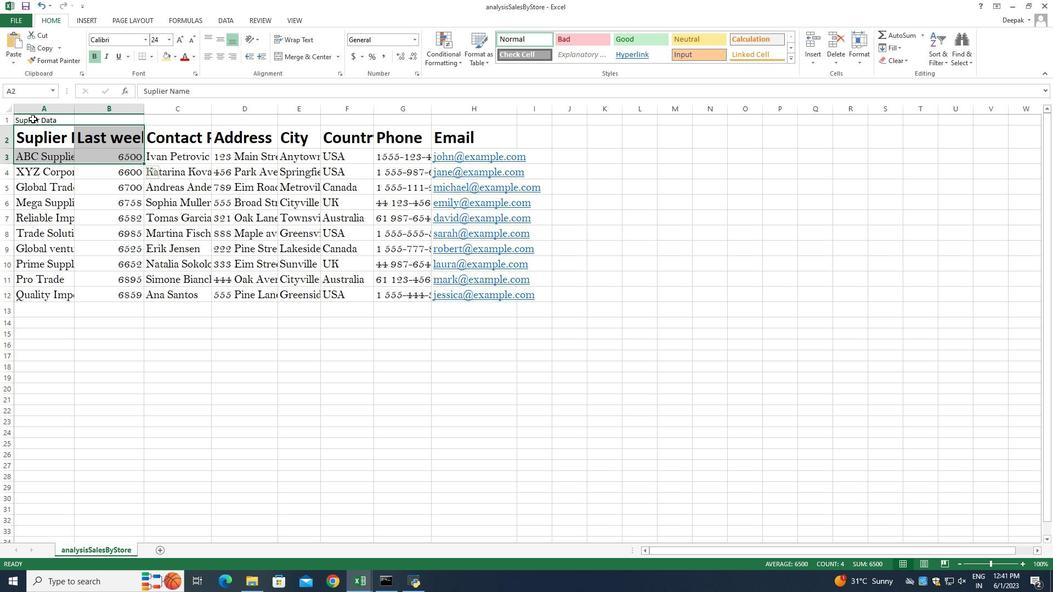 
Action: Mouse moved to (30, 120)
Screenshot: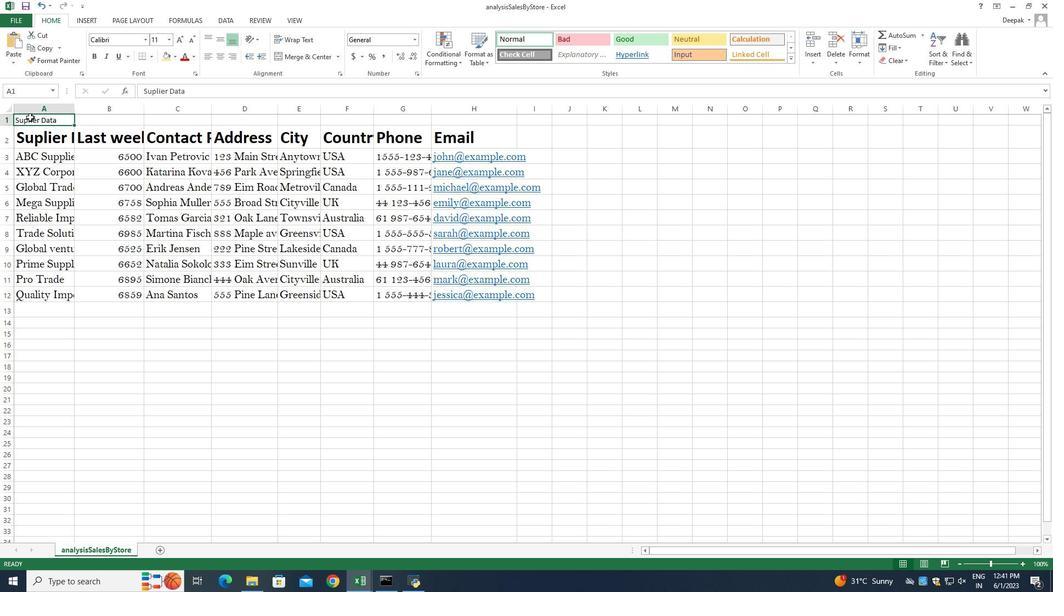 
Action: Mouse pressed left at (30, 120)
Screenshot: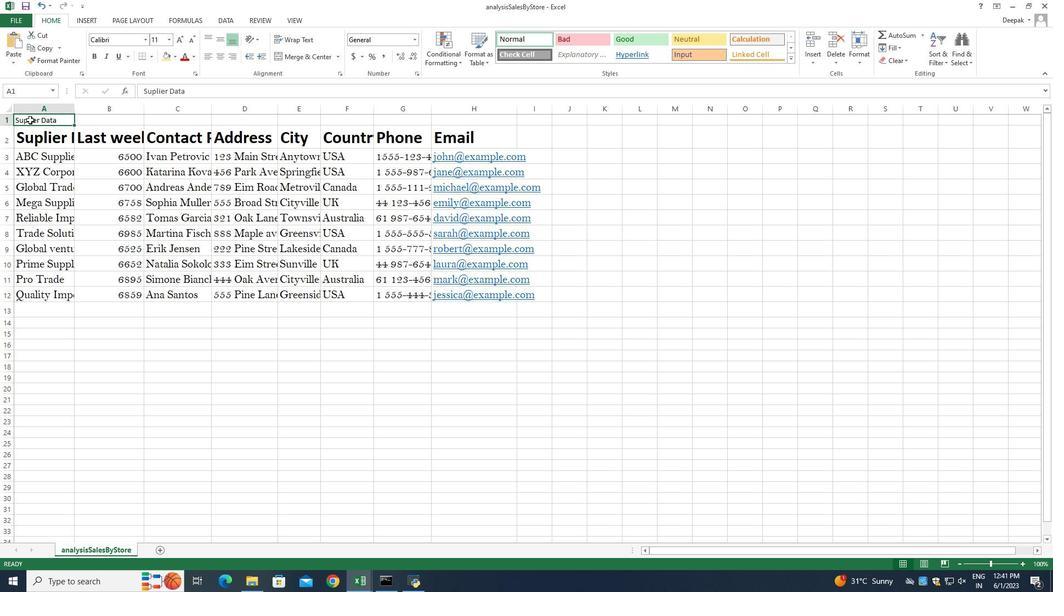
Action: Mouse moved to (219, 38)
Screenshot: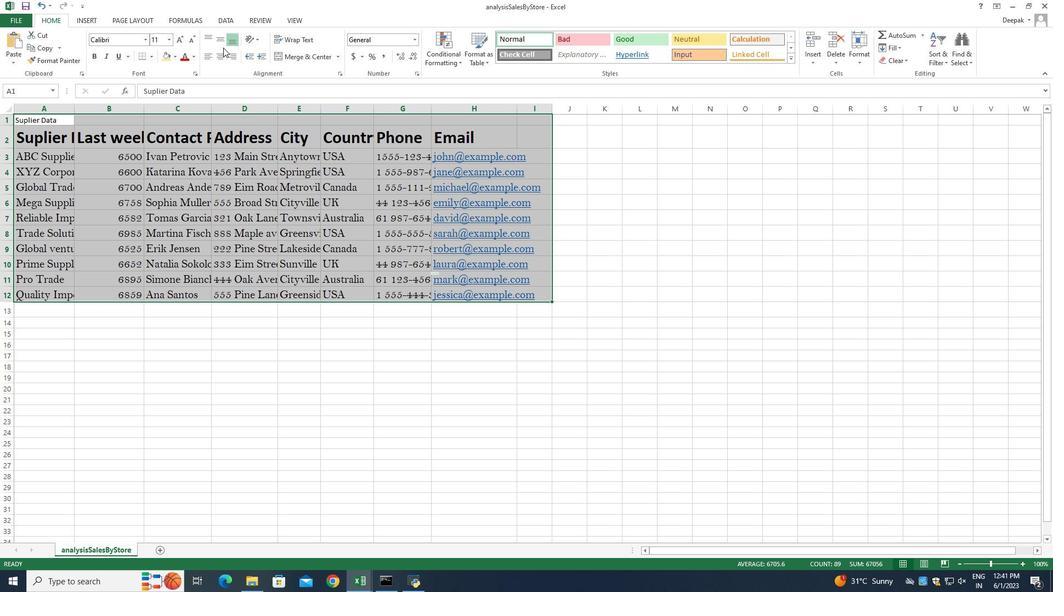 
Action: Mouse pressed left at (219, 38)
Screenshot: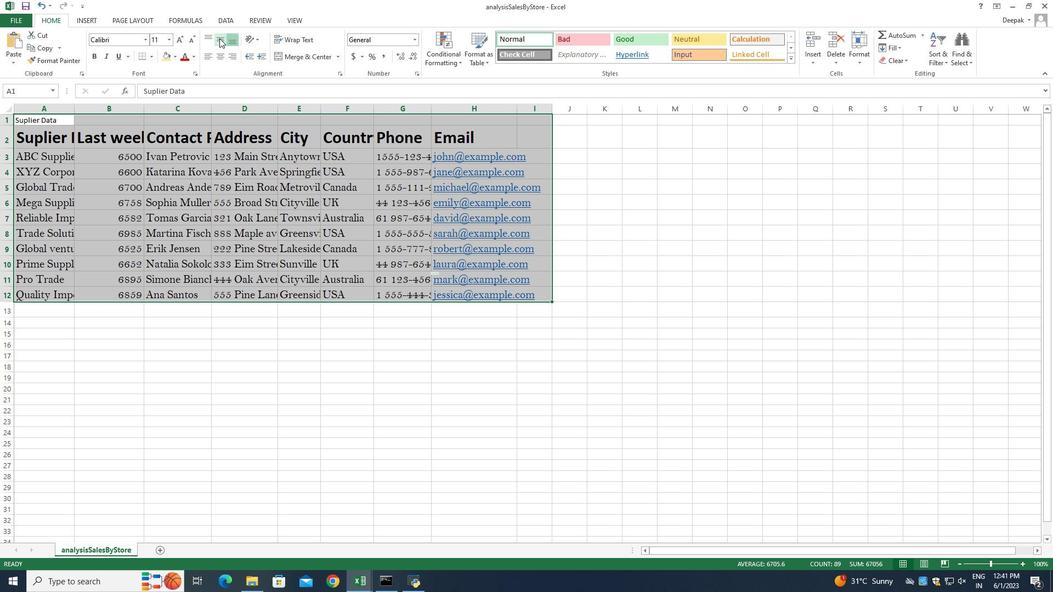 
Action: Mouse moved to (219, 54)
Screenshot: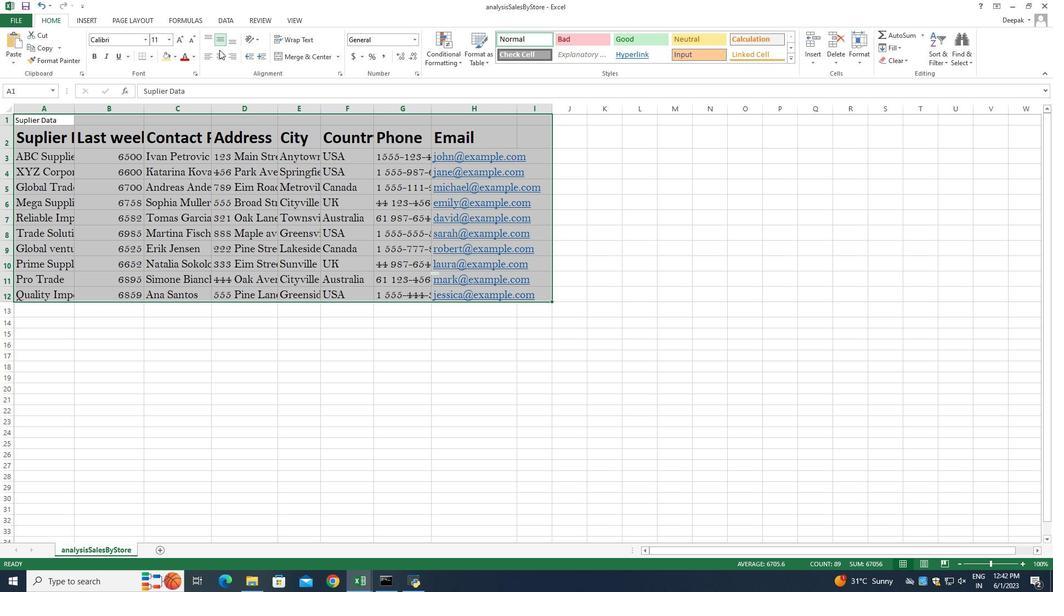 
Action: Mouse pressed left at (219, 54)
Screenshot: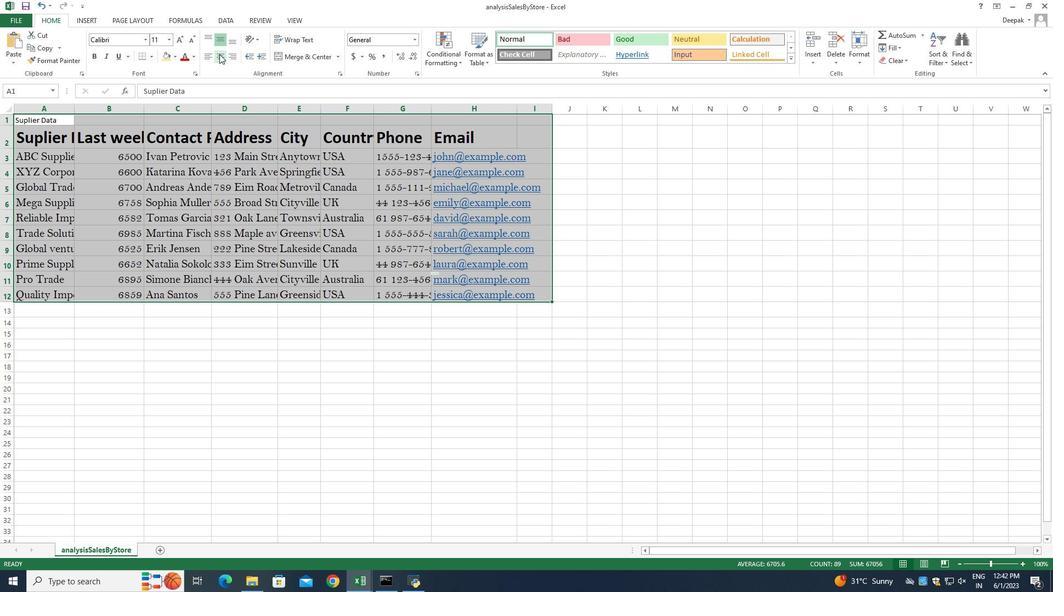 
Action: Mouse moved to (631, 196)
Screenshot: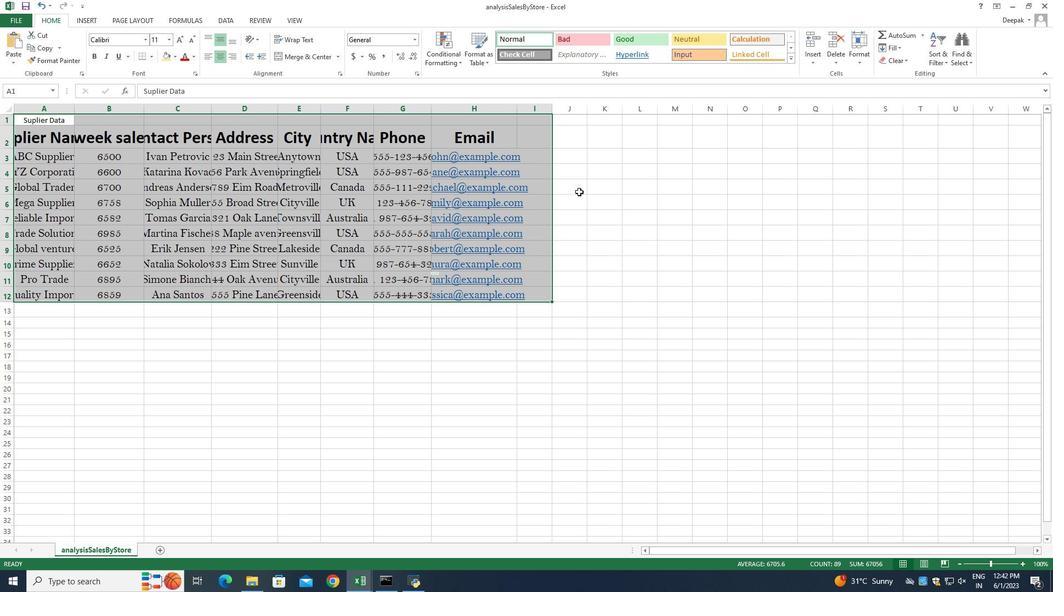 
Action: Mouse pressed left at (631, 196)
Screenshot: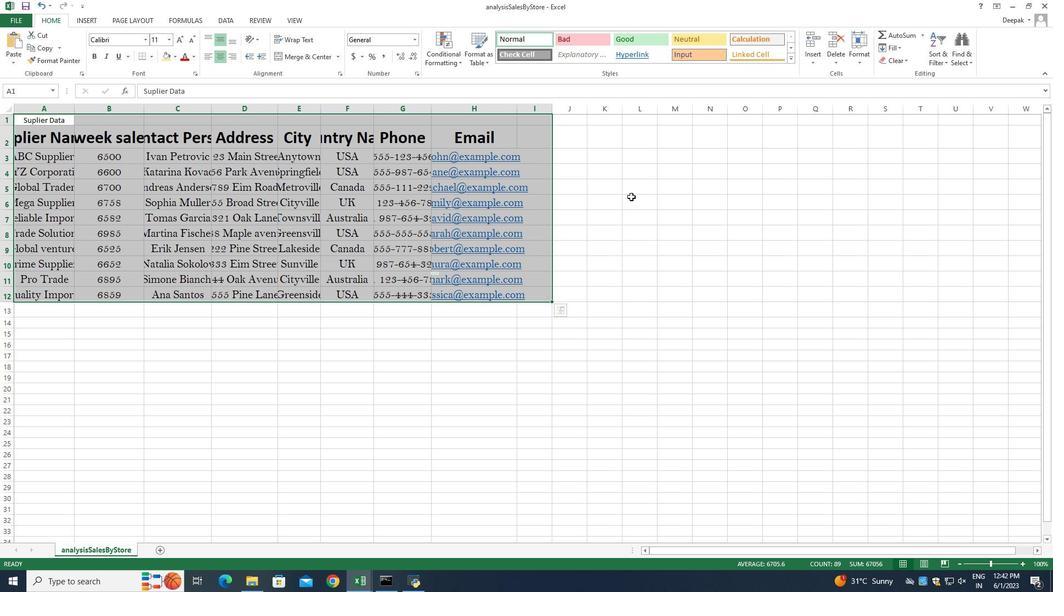 
Action: Mouse moved to (74, 110)
Screenshot: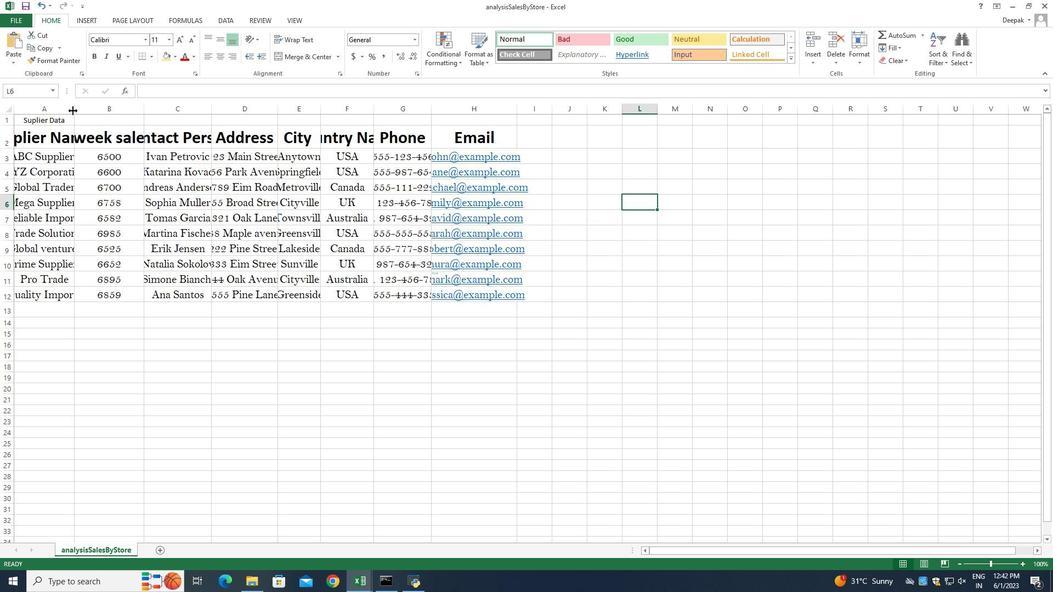 
Action: Mouse pressed left at (74, 110)
Screenshot: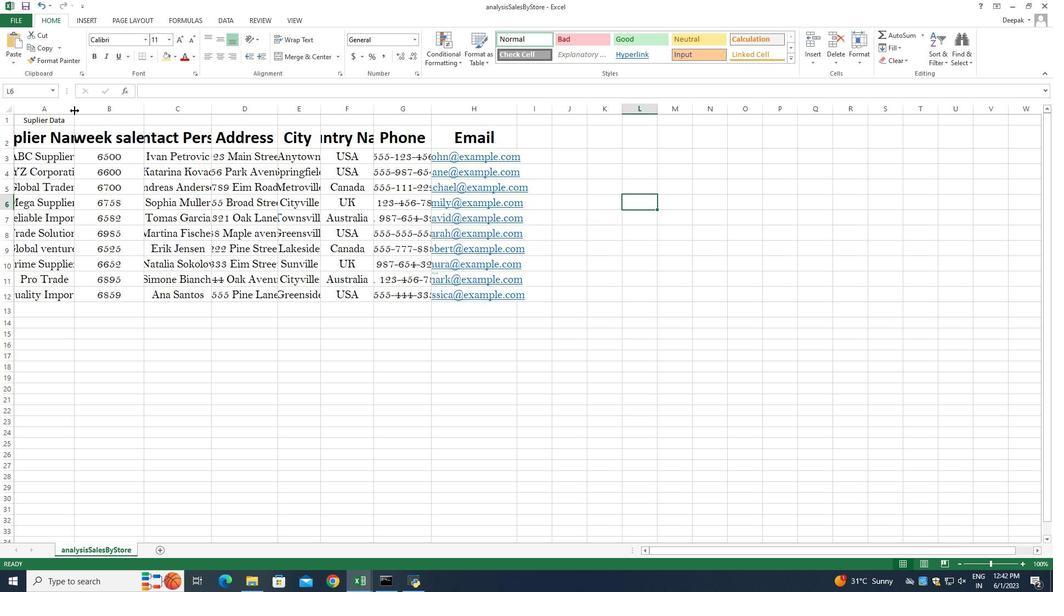 
Action: Mouse pressed left at (74, 110)
Screenshot: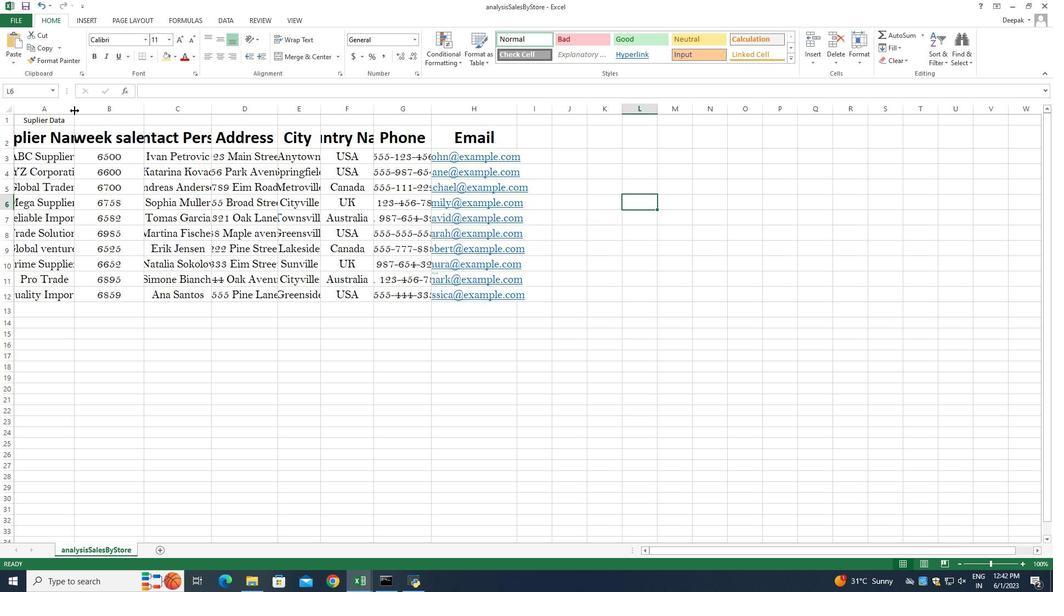 
Action: Mouse moved to (188, 105)
Screenshot: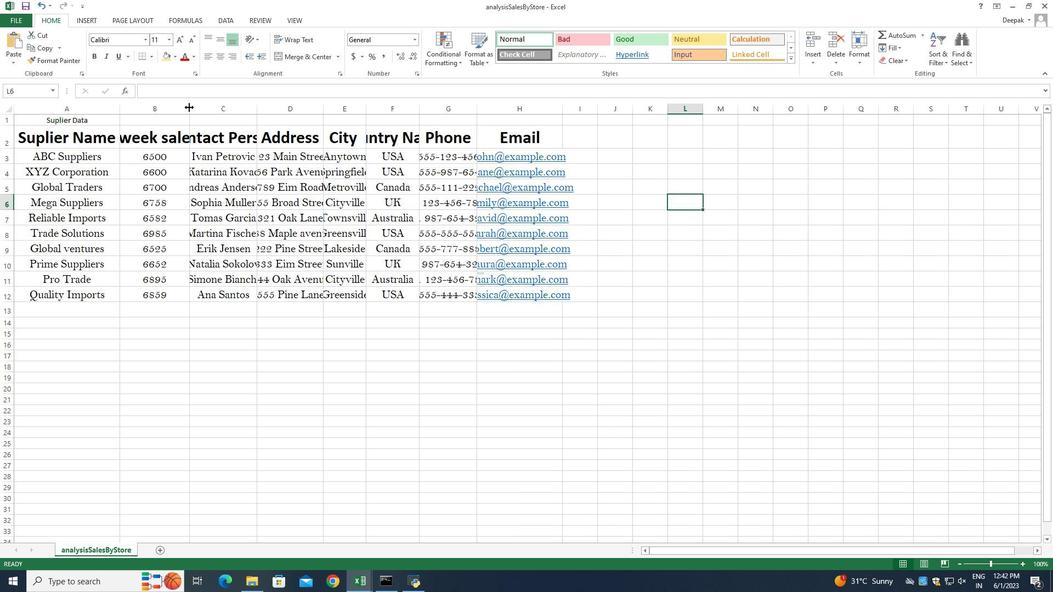 
Action: Mouse pressed left at (188, 105)
Screenshot: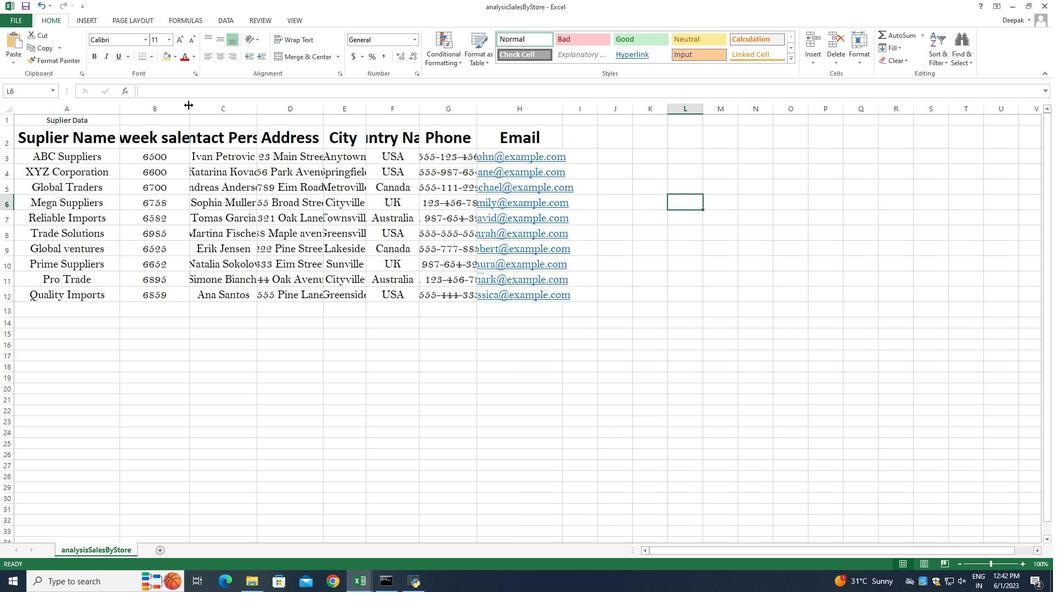 
Action: Mouse pressed left at (188, 105)
Screenshot: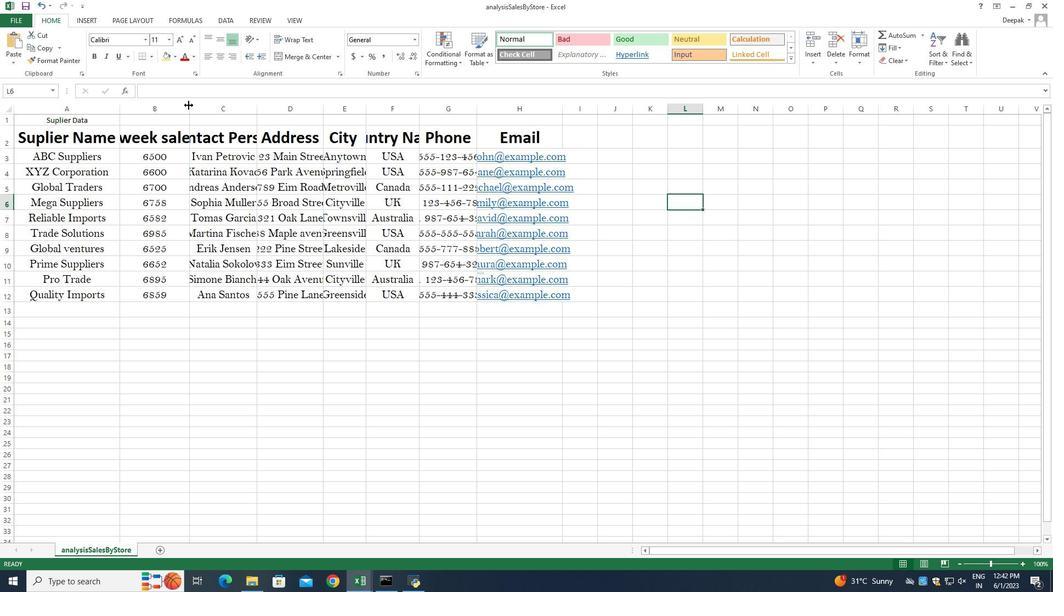 
Action: Mouse moved to (338, 109)
Screenshot: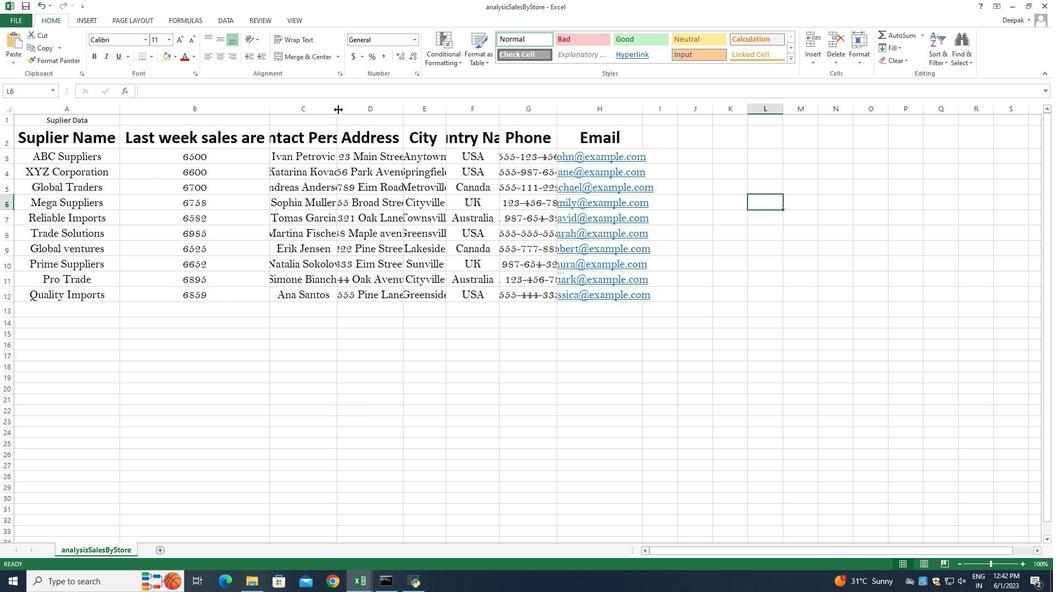 
Action: Mouse pressed left at (338, 109)
Screenshot: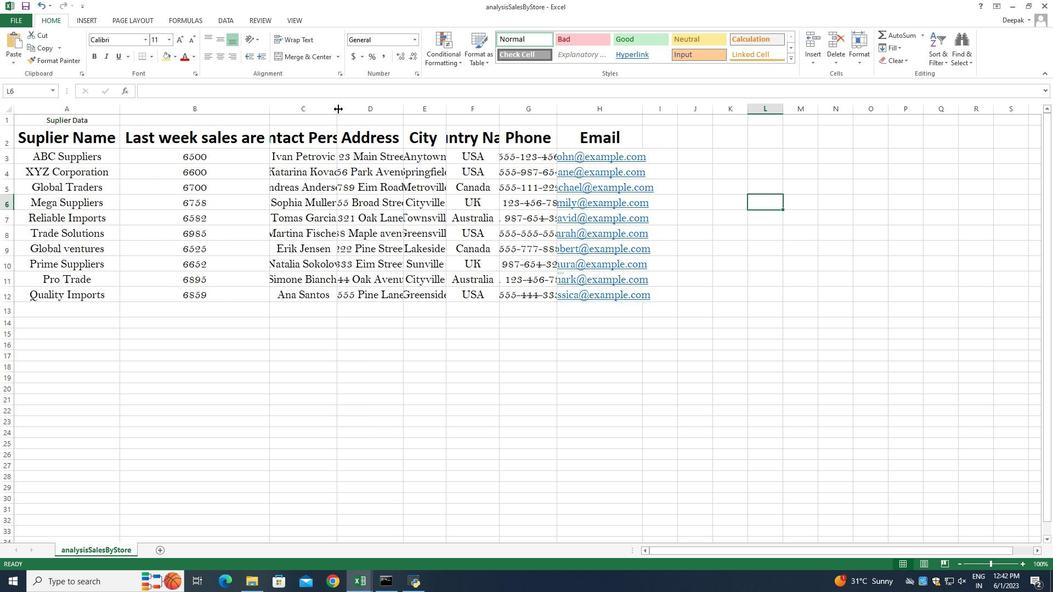 
Action: Mouse pressed left at (338, 109)
Screenshot: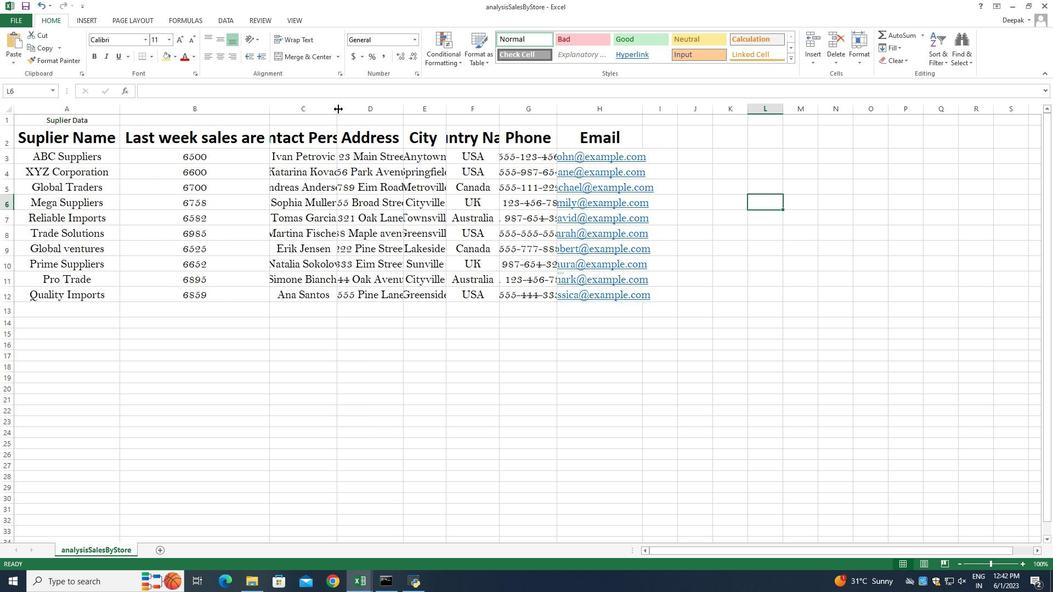 
Action: Mouse moved to (453, 108)
Screenshot: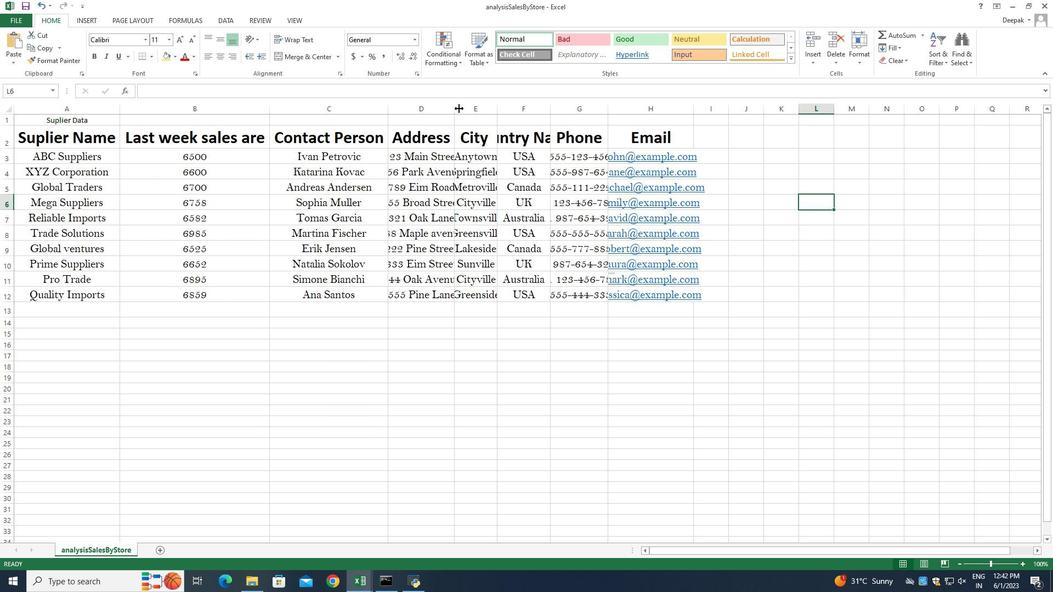 
Action: Mouse pressed left at (453, 108)
Screenshot: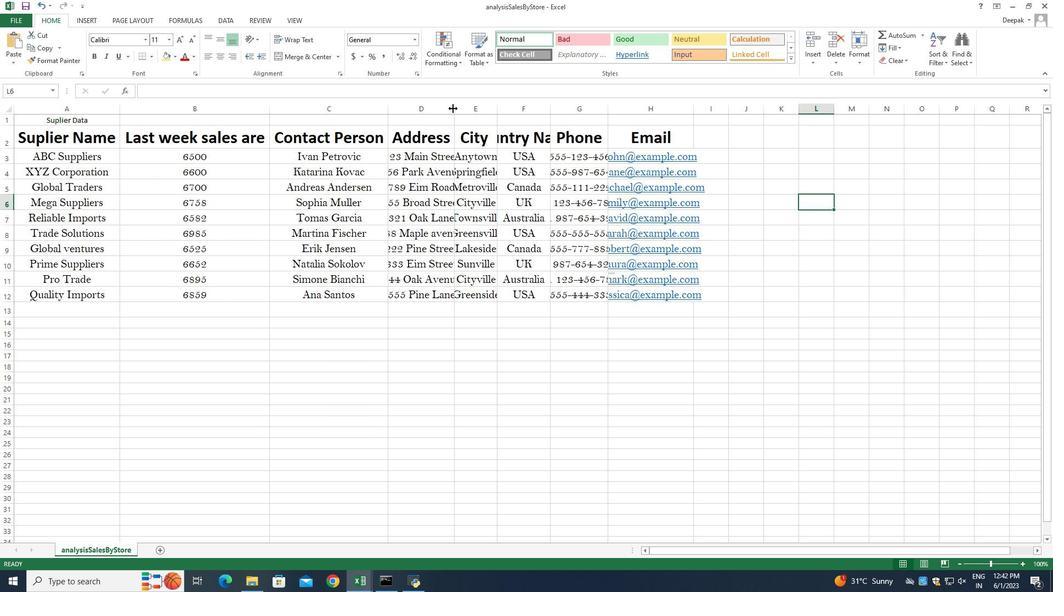
Action: Mouse pressed left at (453, 108)
Screenshot: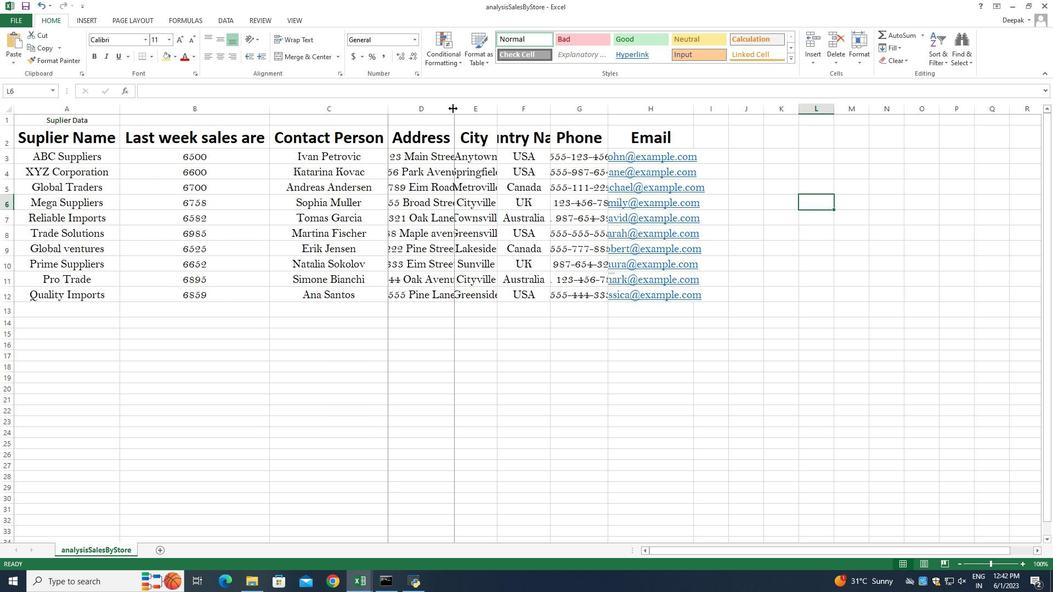 
Action: Mouse moved to (524, 105)
Screenshot: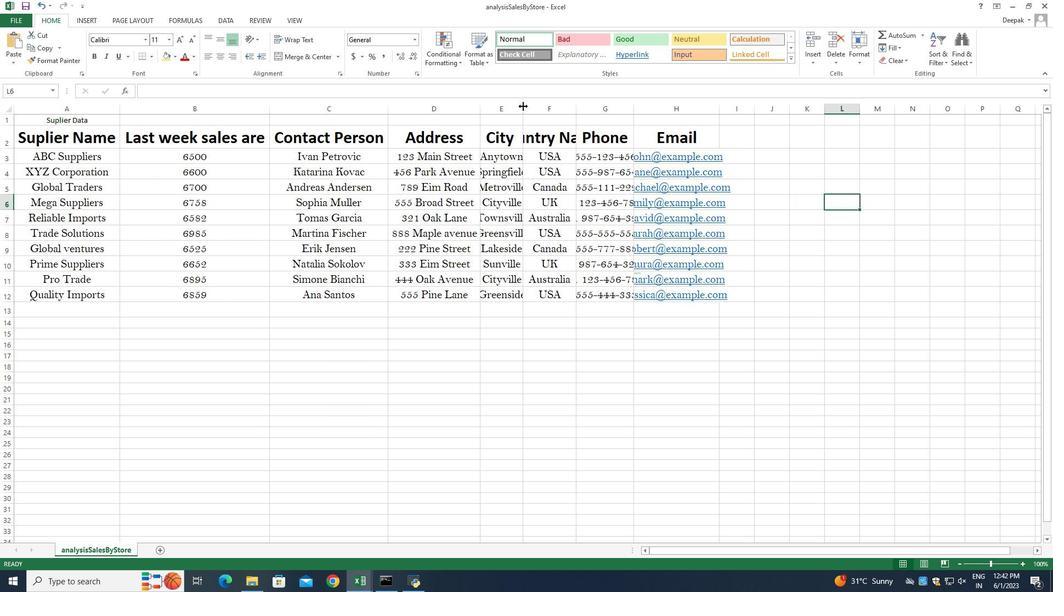 
Action: Mouse pressed left at (524, 105)
Screenshot: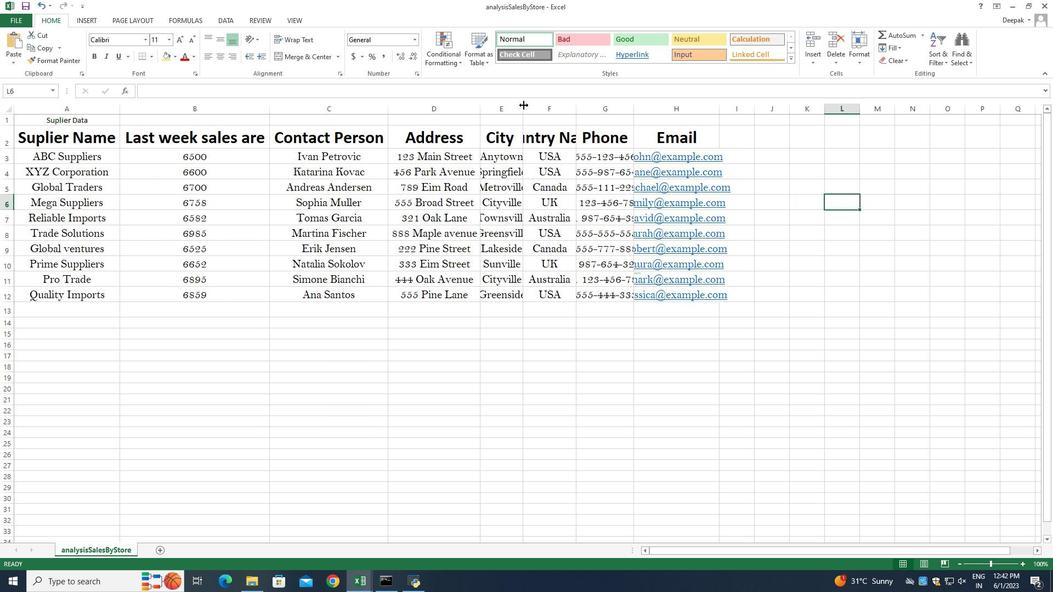 
Action: Mouse pressed left at (524, 105)
Screenshot: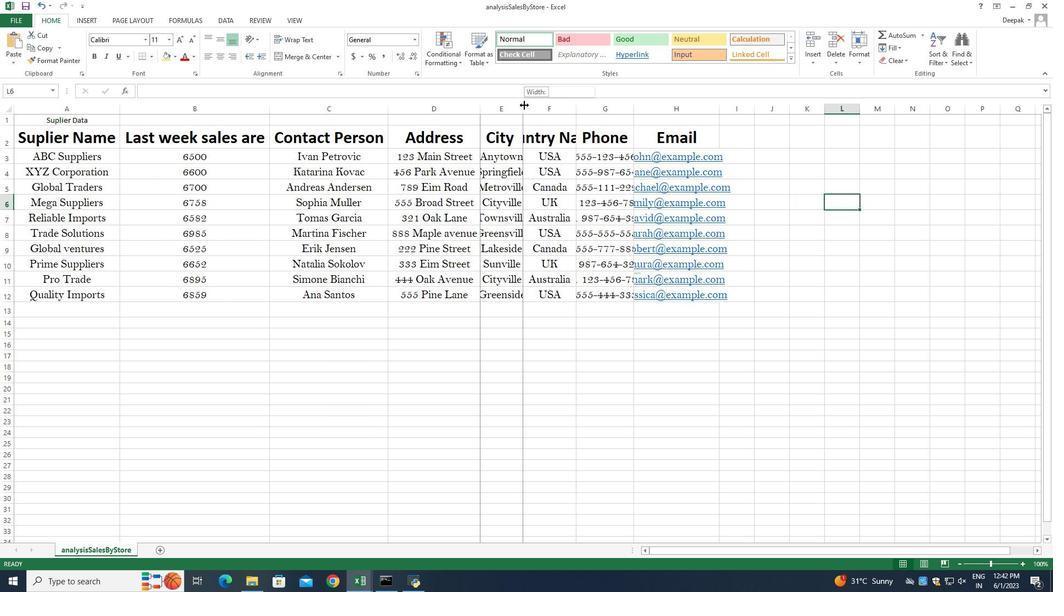 
Action: Mouse moved to (594, 109)
Screenshot: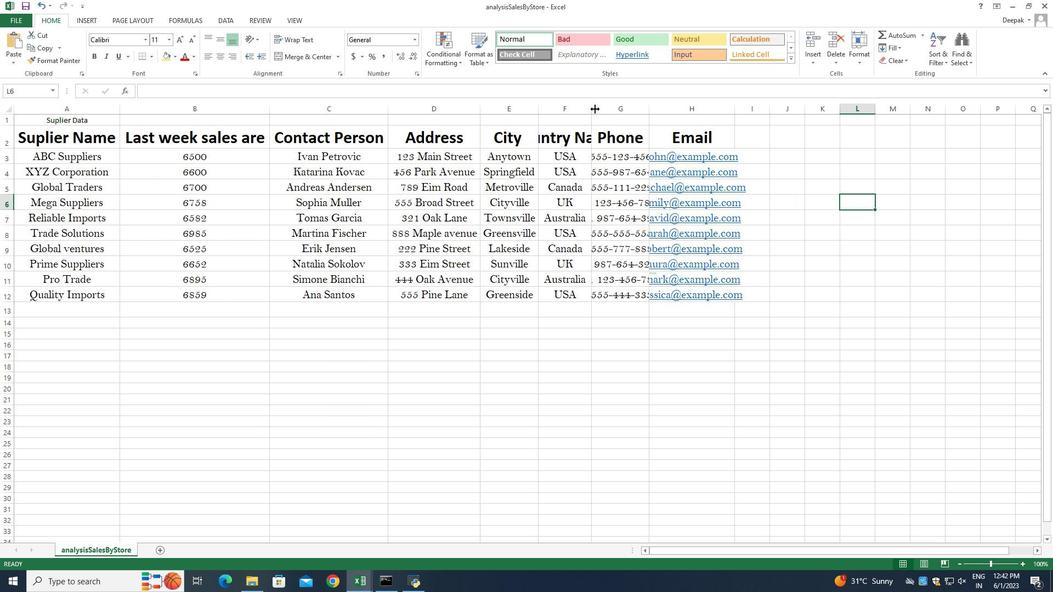 
Action: Mouse pressed left at (594, 109)
Screenshot: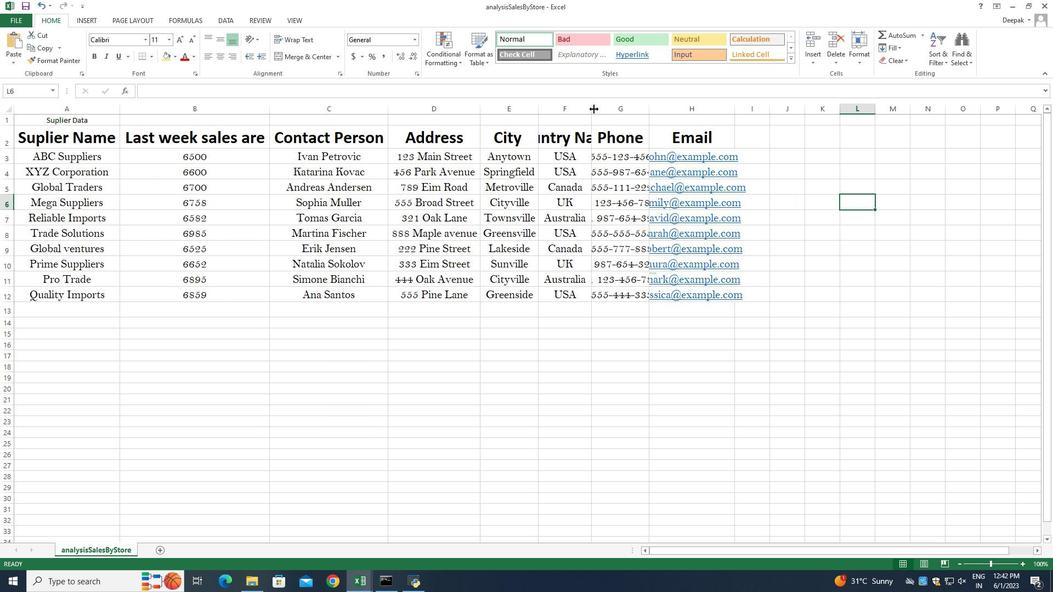 
Action: Mouse pressed left at (594, 109)
Screenshot: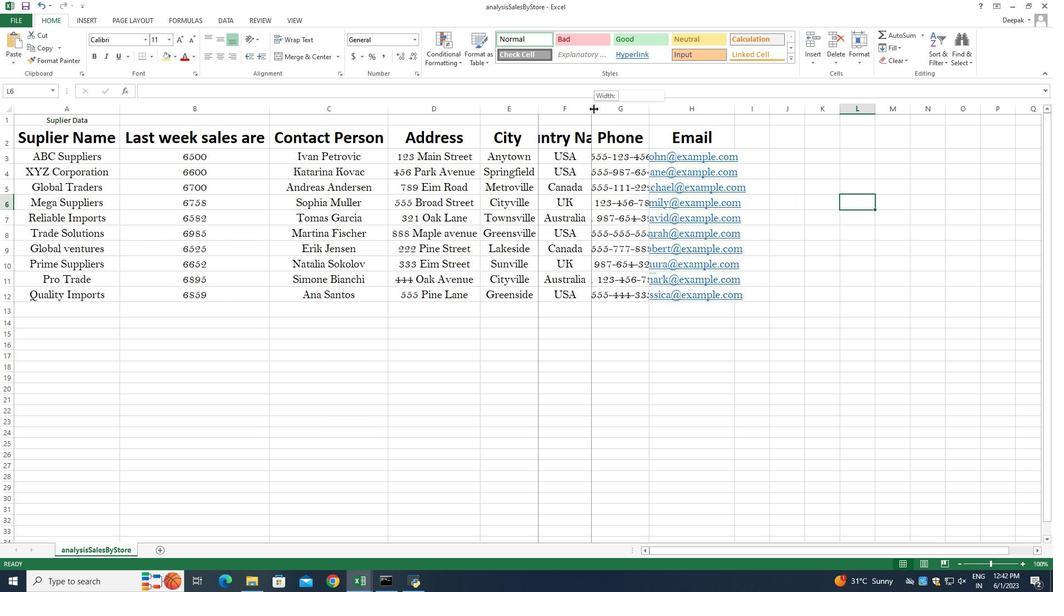 
Action: Mouse moved to (707, 109)
Screenshot: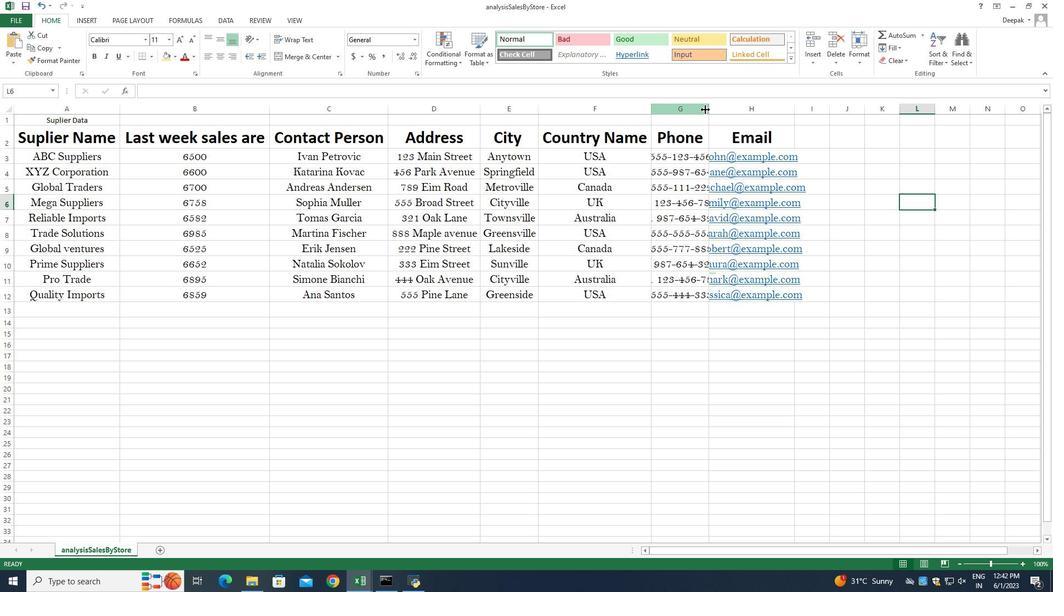 
Action: Mouse pressed left at (707, 109)
Screenshot: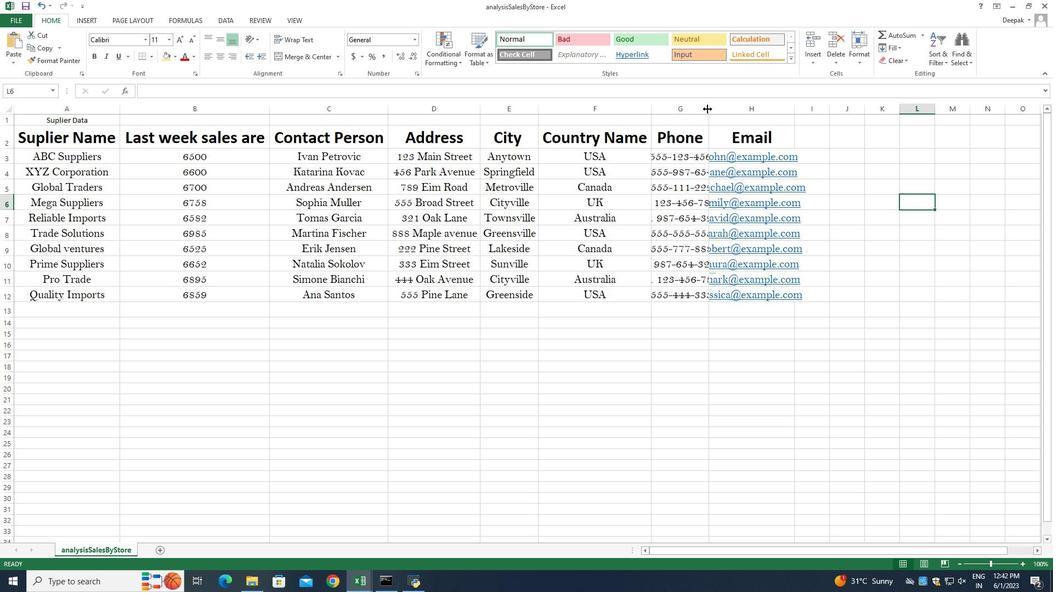 
Action: Mouse pressed left at (707, 109)
Screenshot: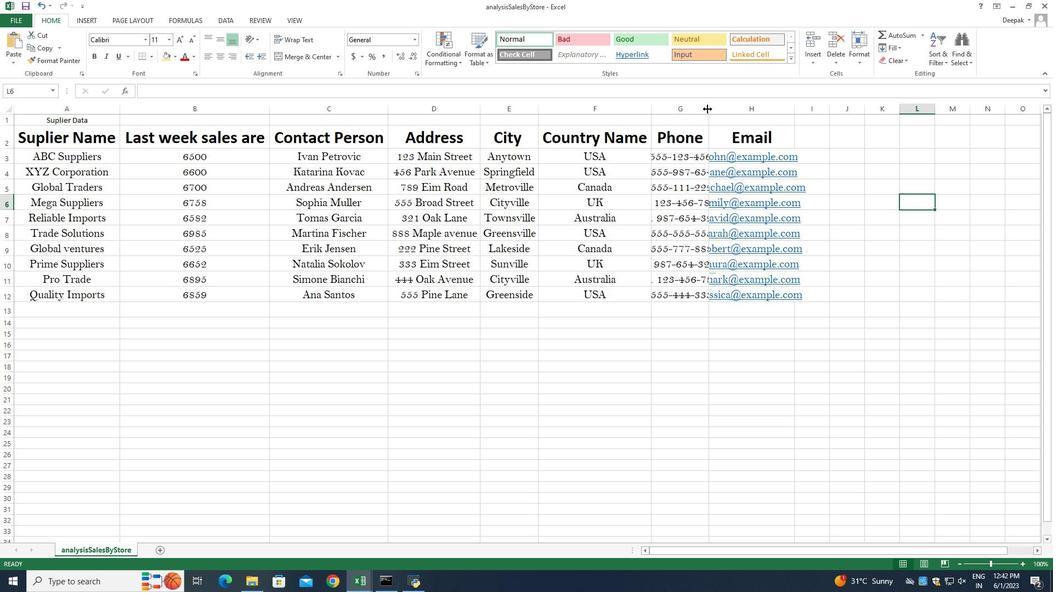 
Action: Mouse moved to (825, 109)
Screenshot: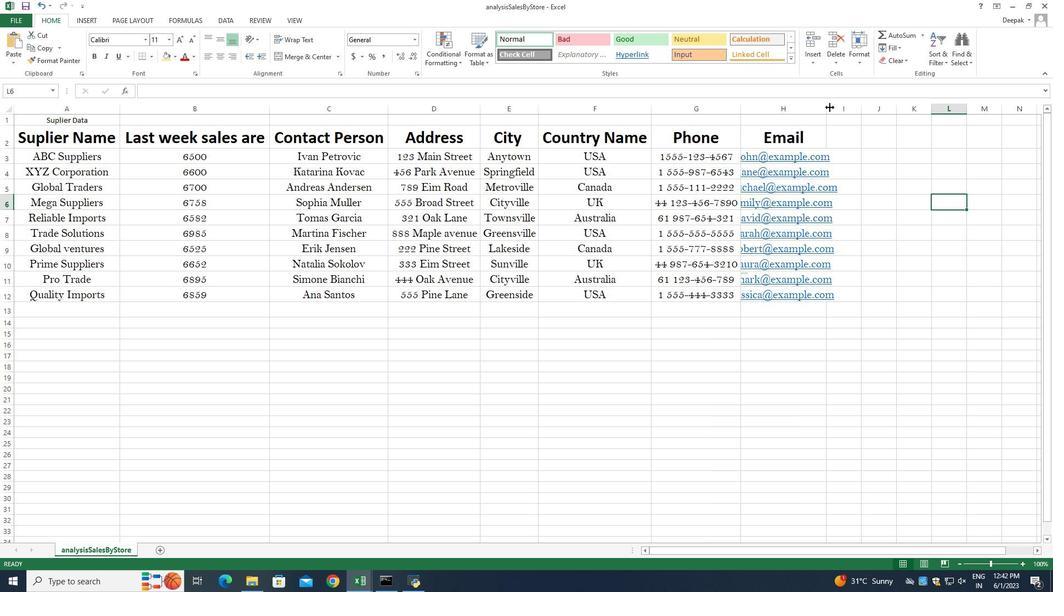 
Action: Mouse pressed left at (825, 109)
Screenshot: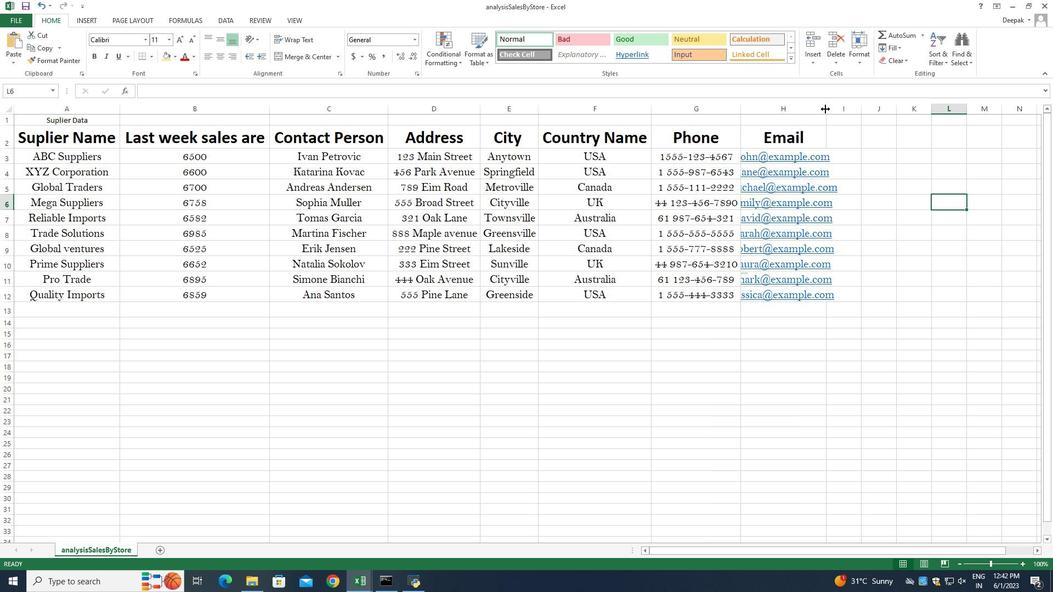 
Action: Mouse pressed left at (825, 109)
Screenshot: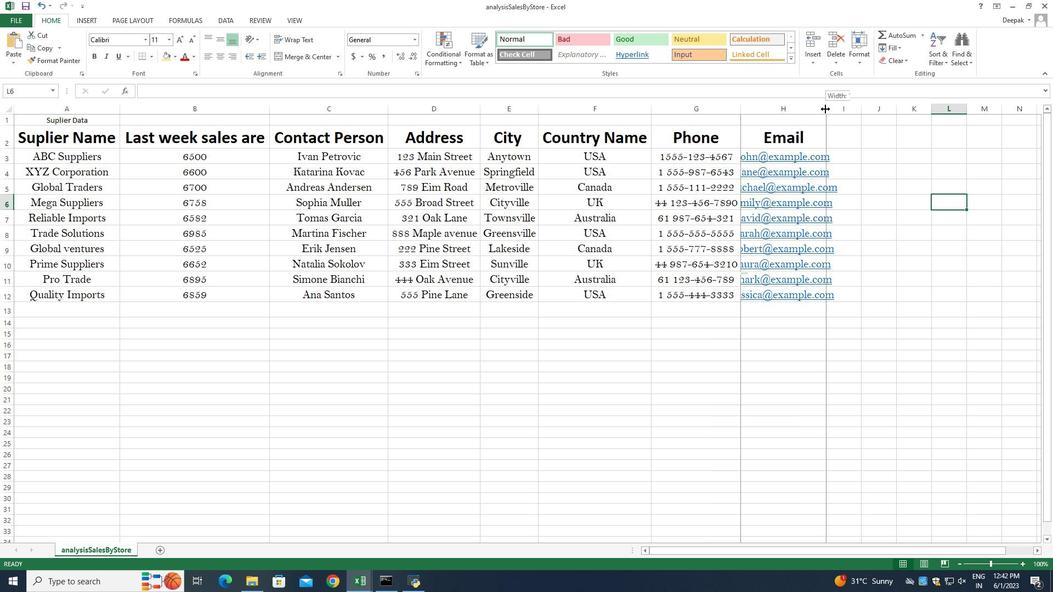 
Action: Mouse moved to (162, 346)
Screenshot: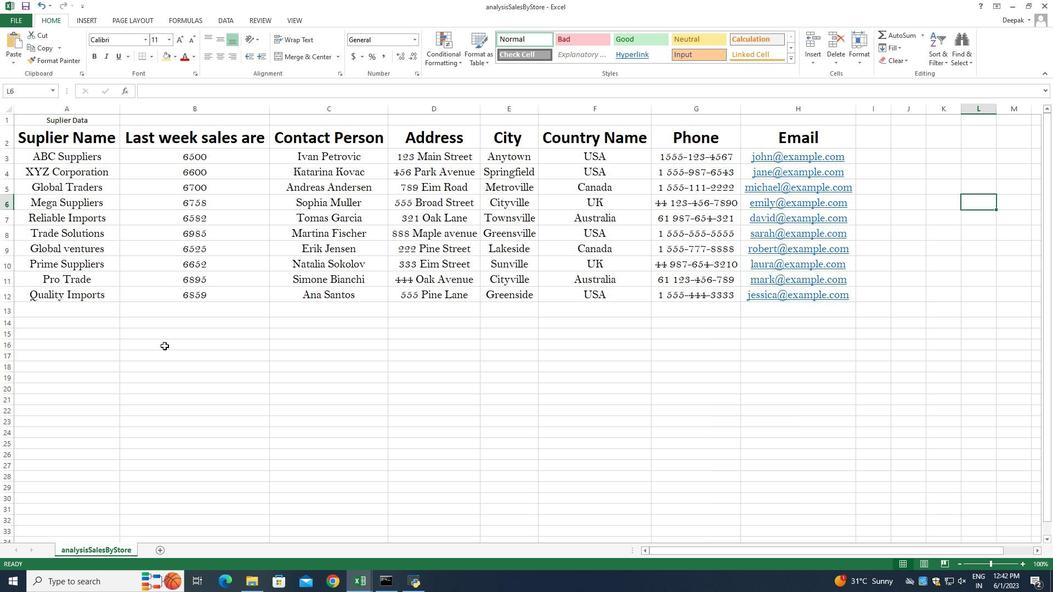 
Action: Mouse scrolled (162, 346) with delta (0, 0)
Screenshot: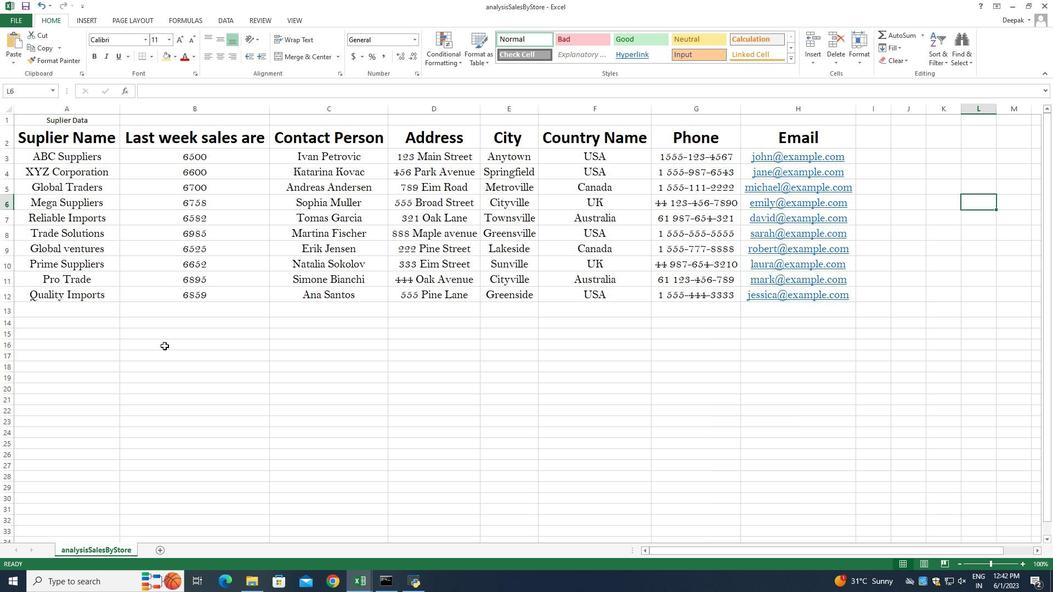 
Action: Mouse moved to (161, 345)
Screenshot: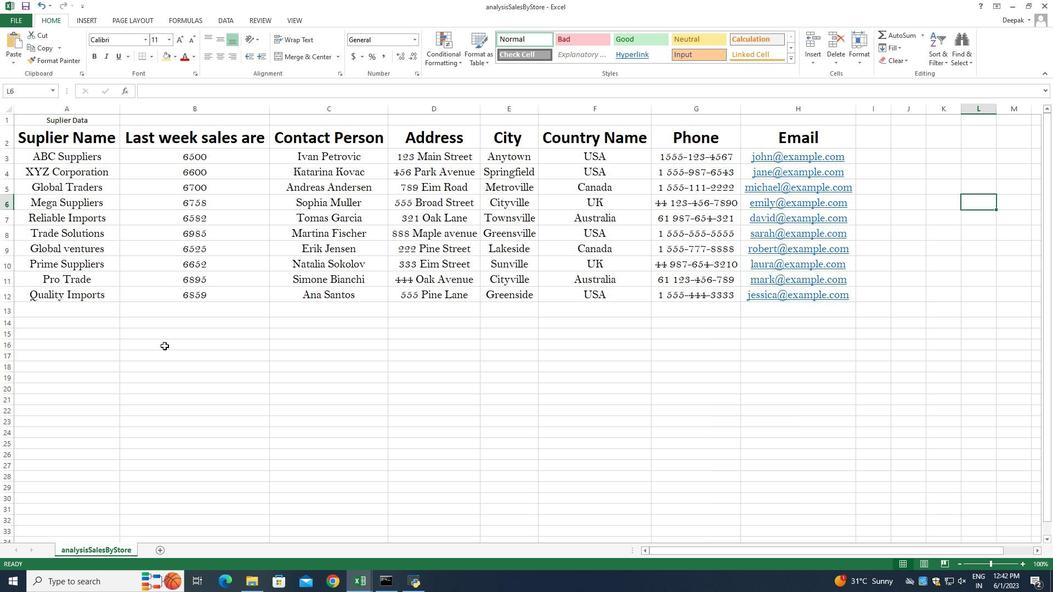 
Action: Mouse scrolled (161, 345) with delta (0, 0)
Screenshot: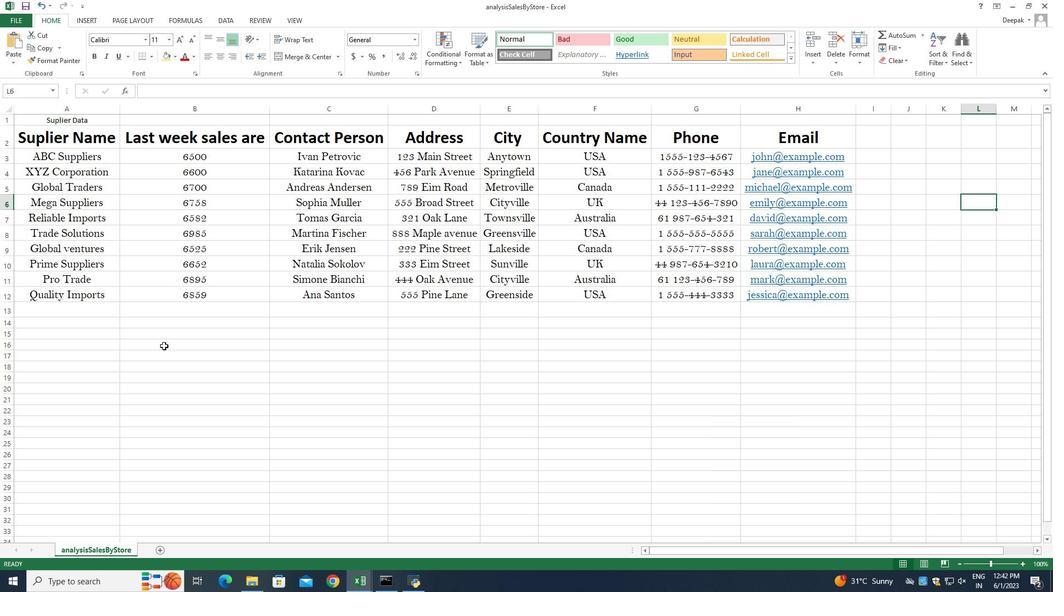 
Action: Mouse moved to (161, 343)
Screenshot: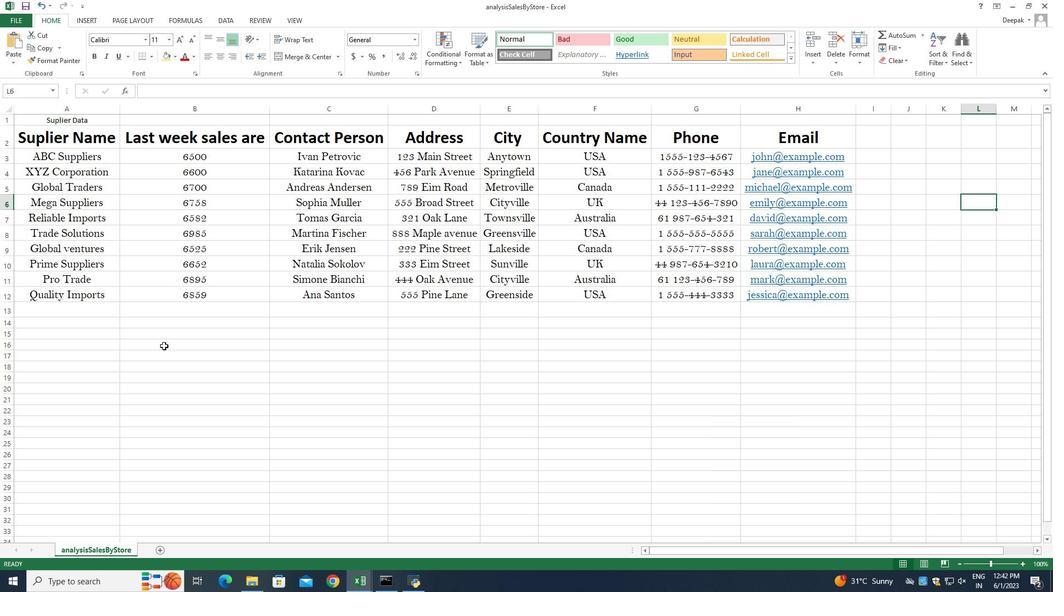 
Action: Mouse scrolled (161, 343) with delta (0, 0)
Screenshot: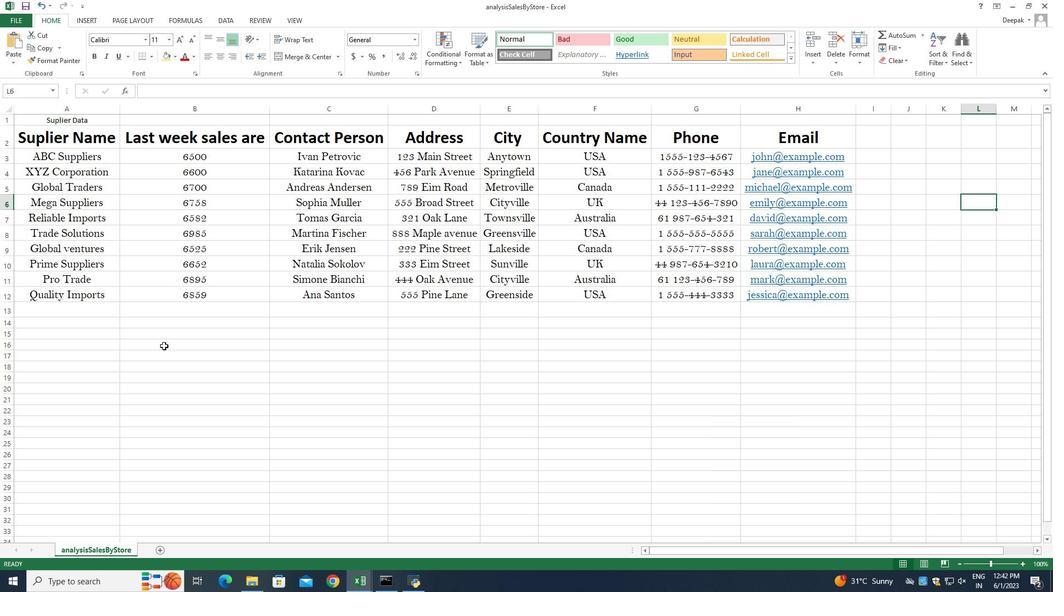 
Action: Mouse scrolled (161, 343) with delta (0, 0)
Screenshot: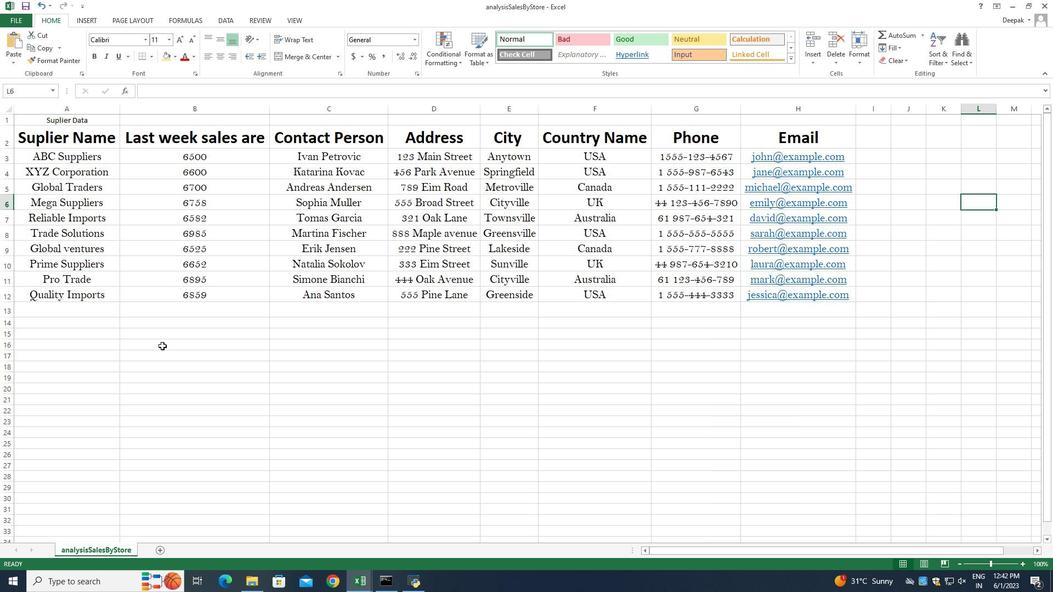 
Action: Mouse moved to (293, 368)
Screenshot: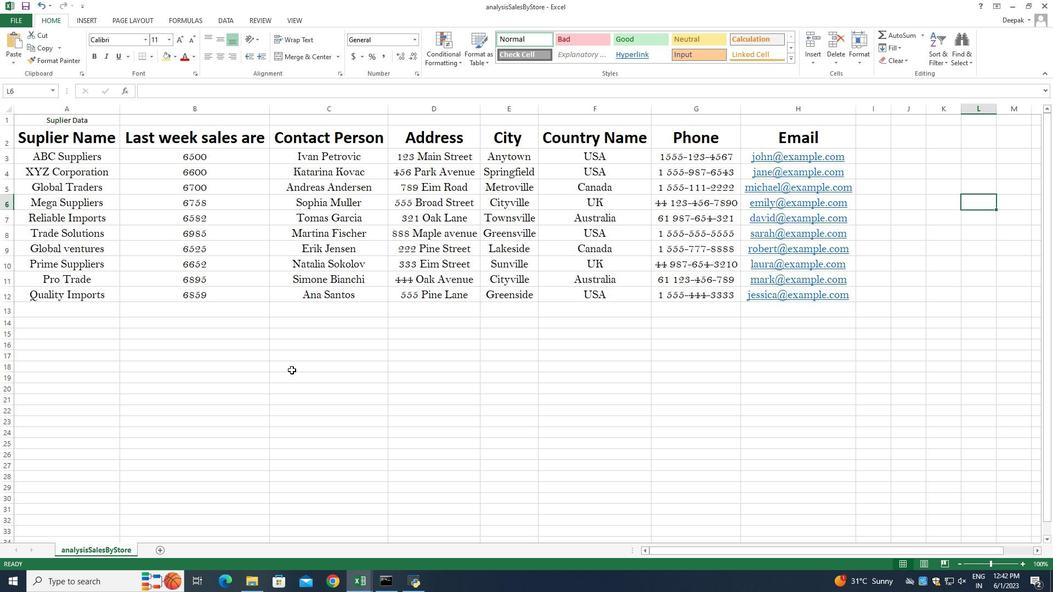
Action: Mouse scrolled (293, 368) with delta (0, 0)
Screenshot: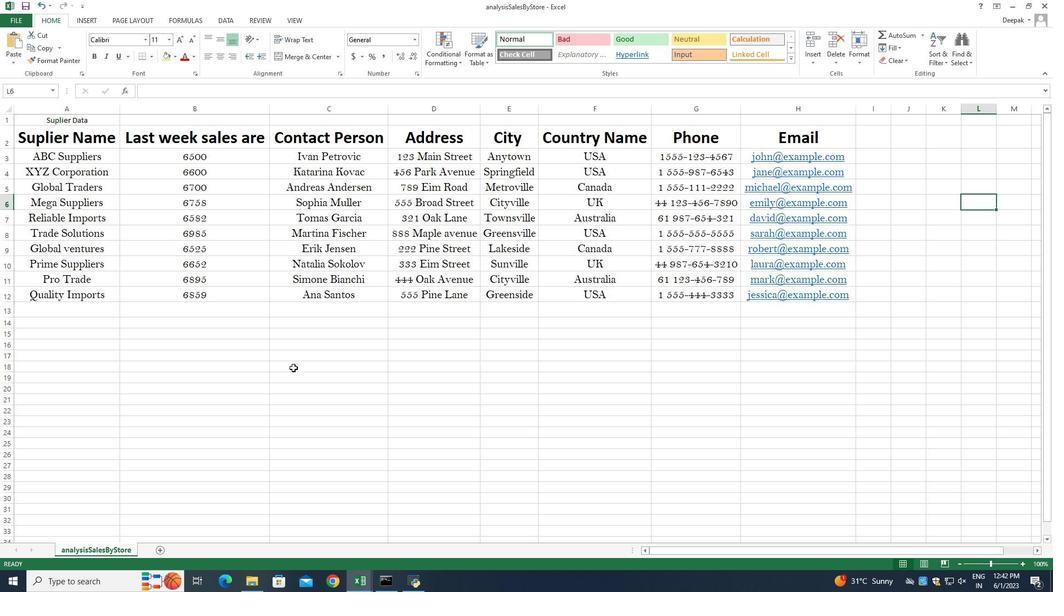 
Action: Mouse scrolled (293, 368) with delta (0, 0)
Screenshot: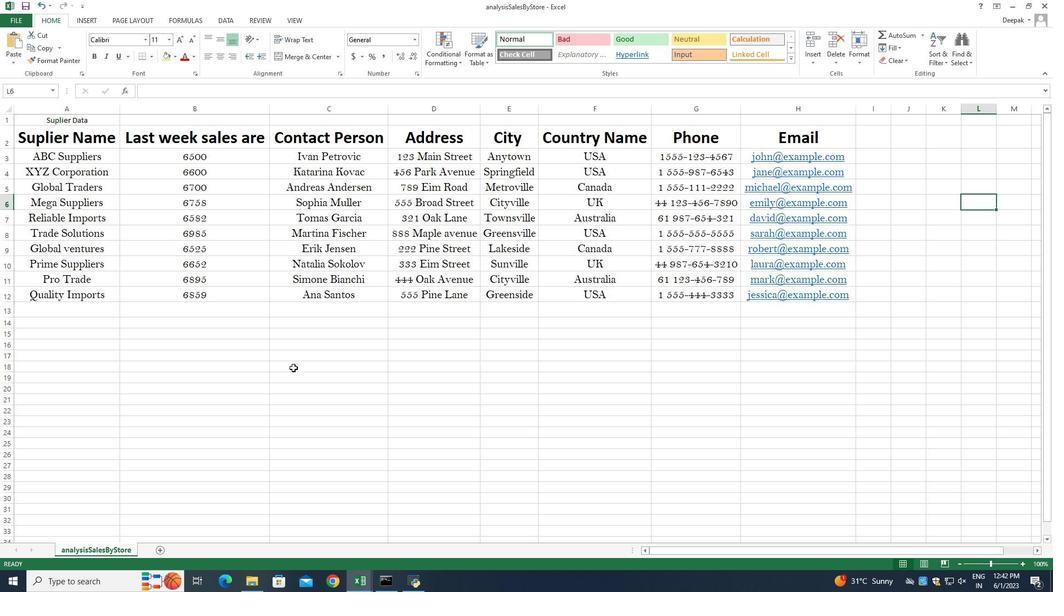 
Action: Mouse scrolled (293, 368) with delta (0, 0)
Screenshot: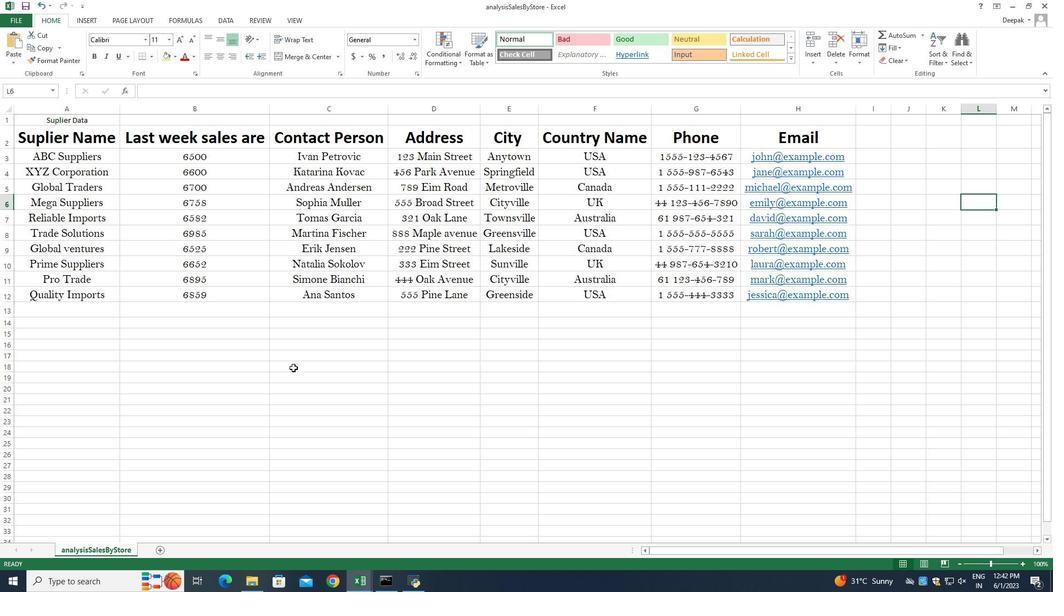 
Action: Mouse moved to (175, 347)
Screenshot: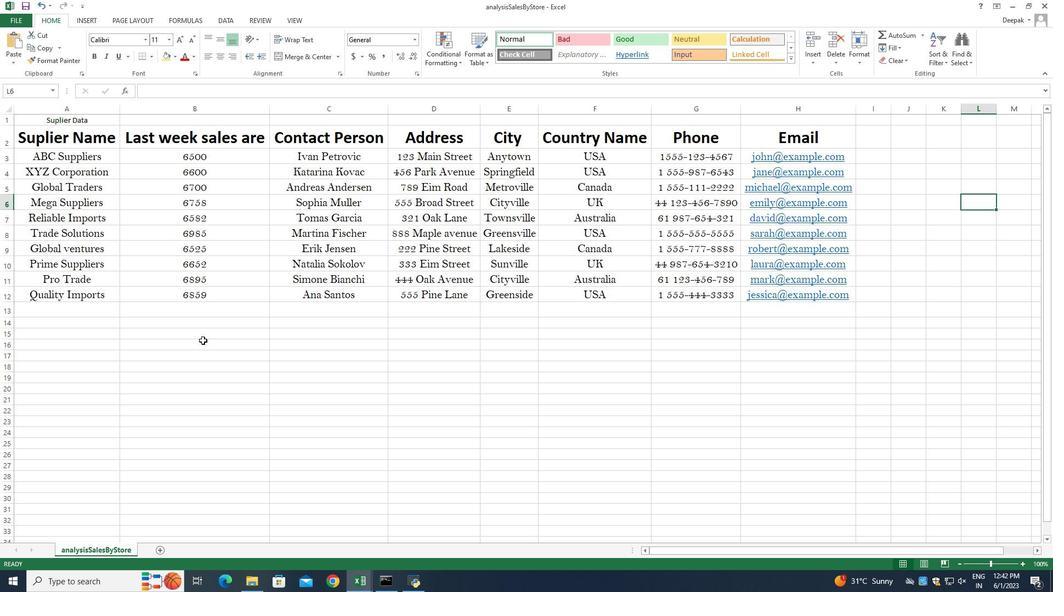 
Action: Mouse scrolled (199, 343) with delta (0, 0)
Screenshot: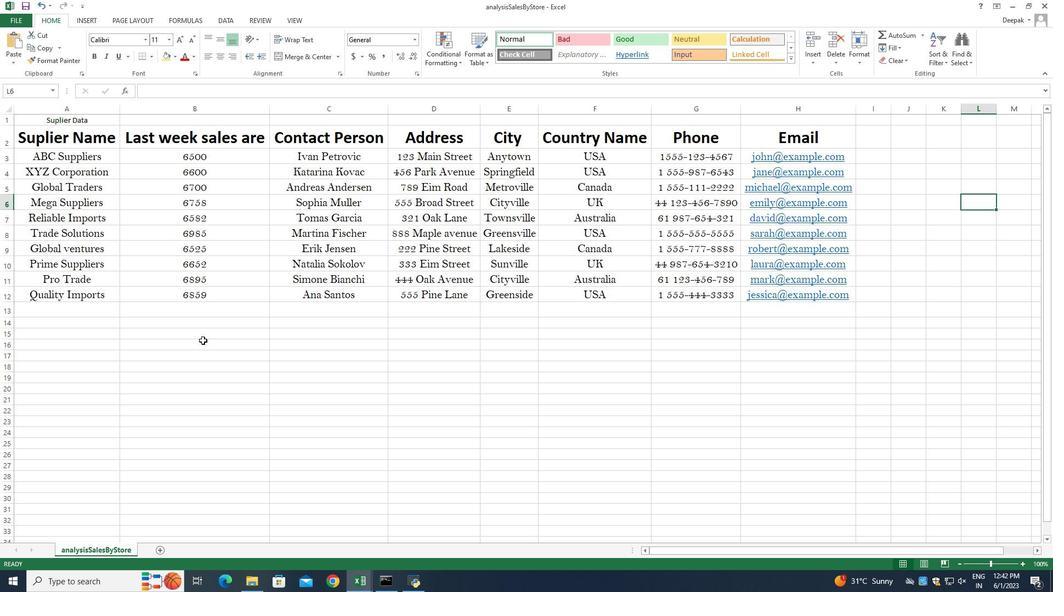 
Action: Mouse moved to (172, 347)
Screenshot: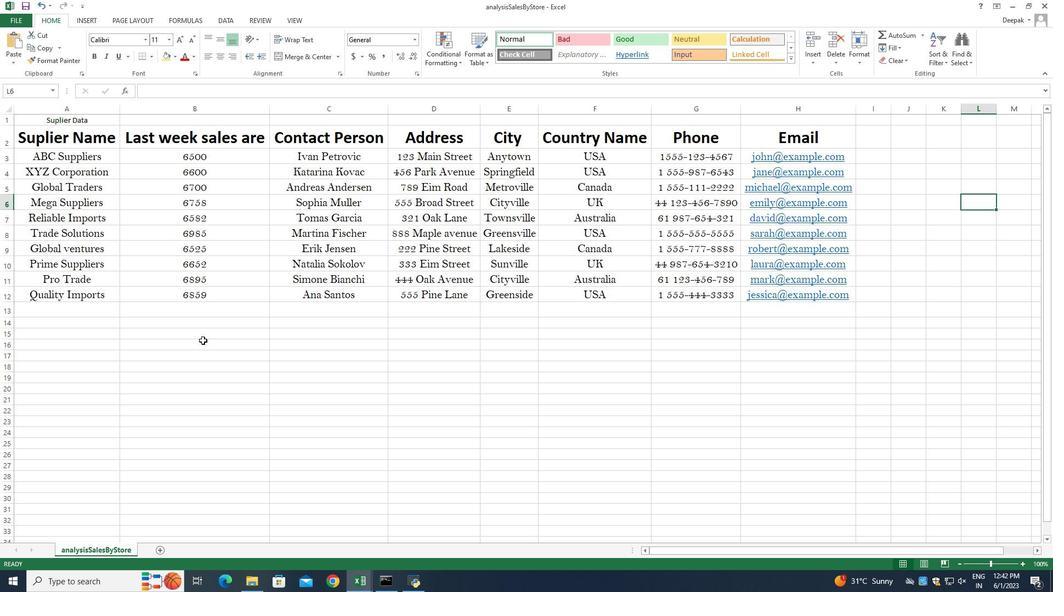 
Action: Mouse scrolled (196, 345) with delta (0, 0)
Screenshot: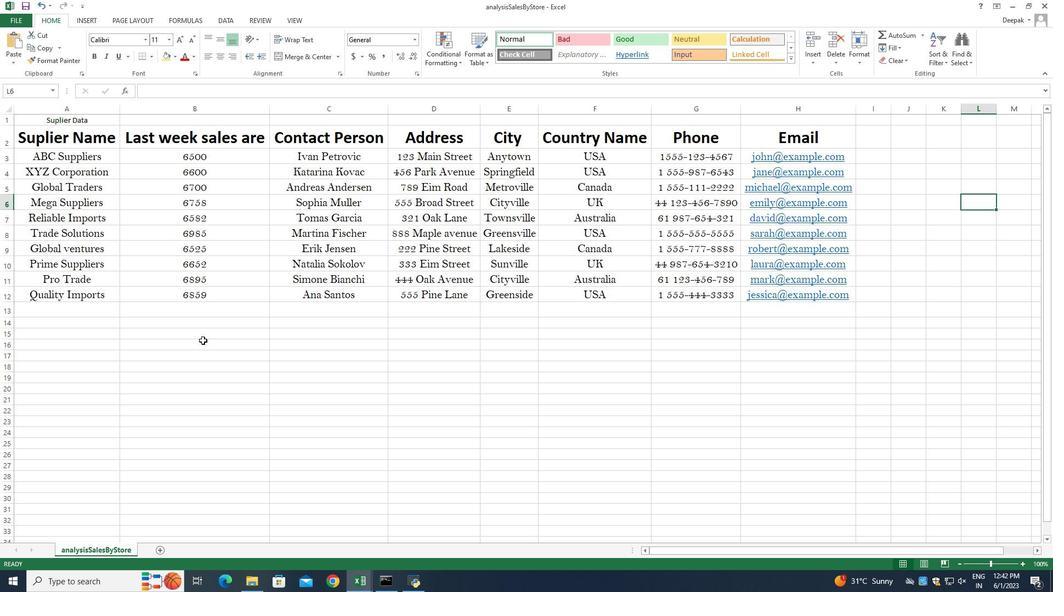 
Action: Mouse moved to (170, 347)
Screenshot: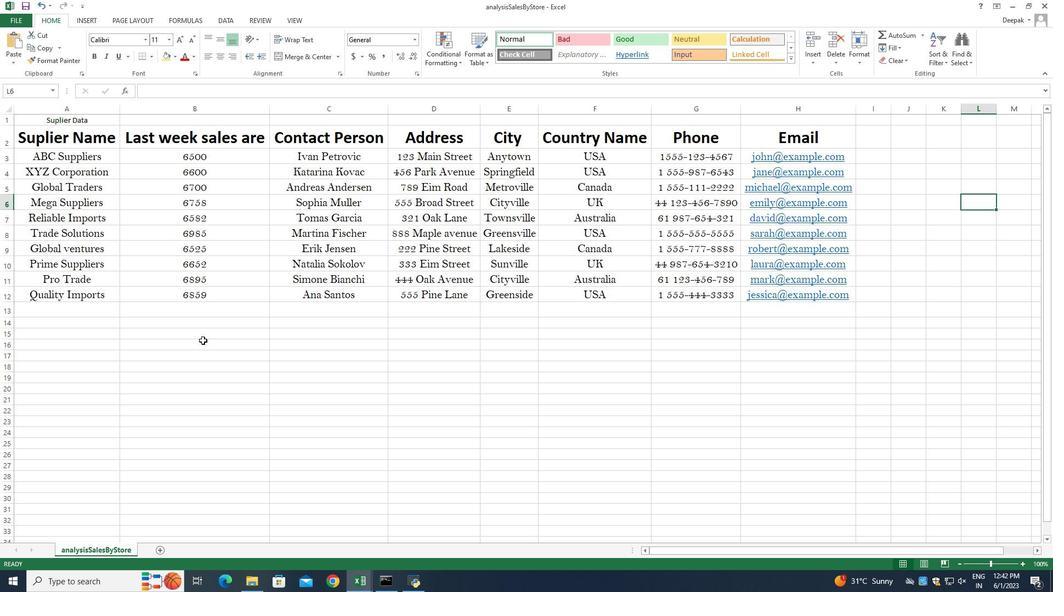 
Action: Mouse scrolled (195, 345) with delta (0, 0)
Screenshot: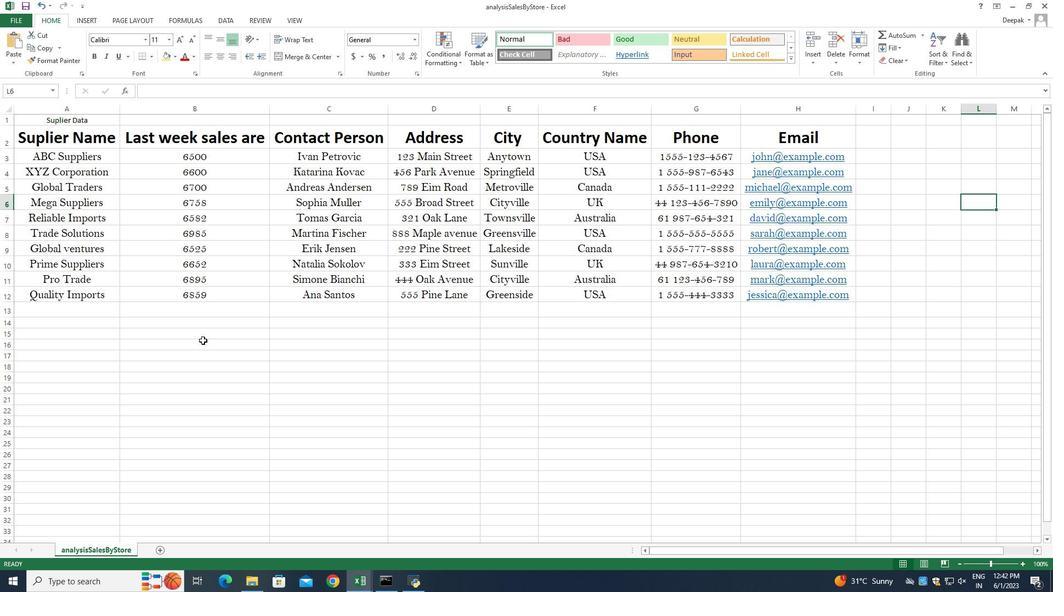 
Action: Mouse moved to (167, 347)
Screenshot: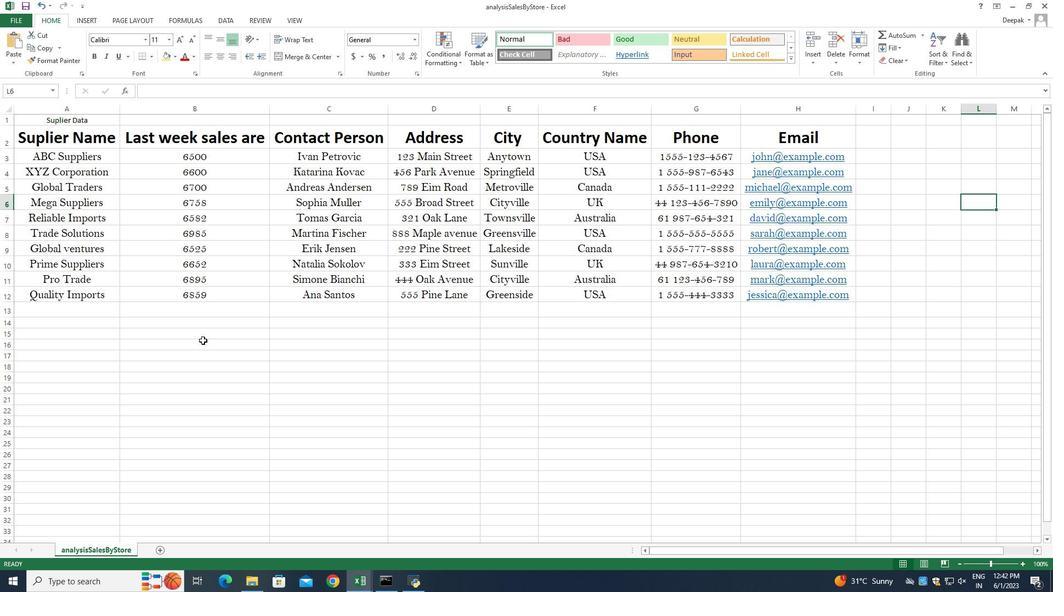 
Action: Mouse scrolled (194, 346) with delta (0, 0)
Screenshot: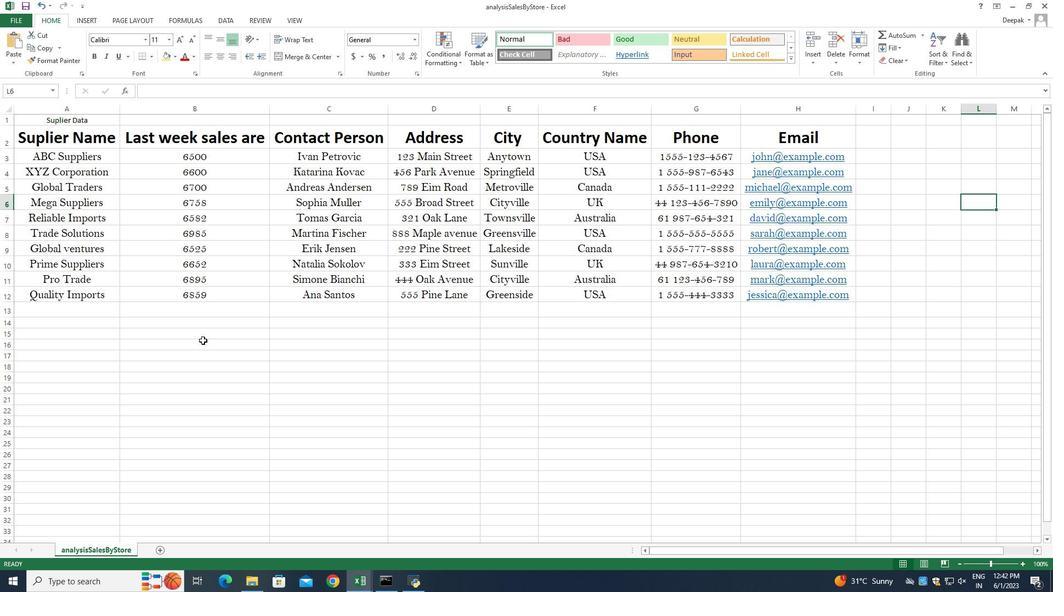 
Action: Mouse moved to (322, 341)
Screenshot: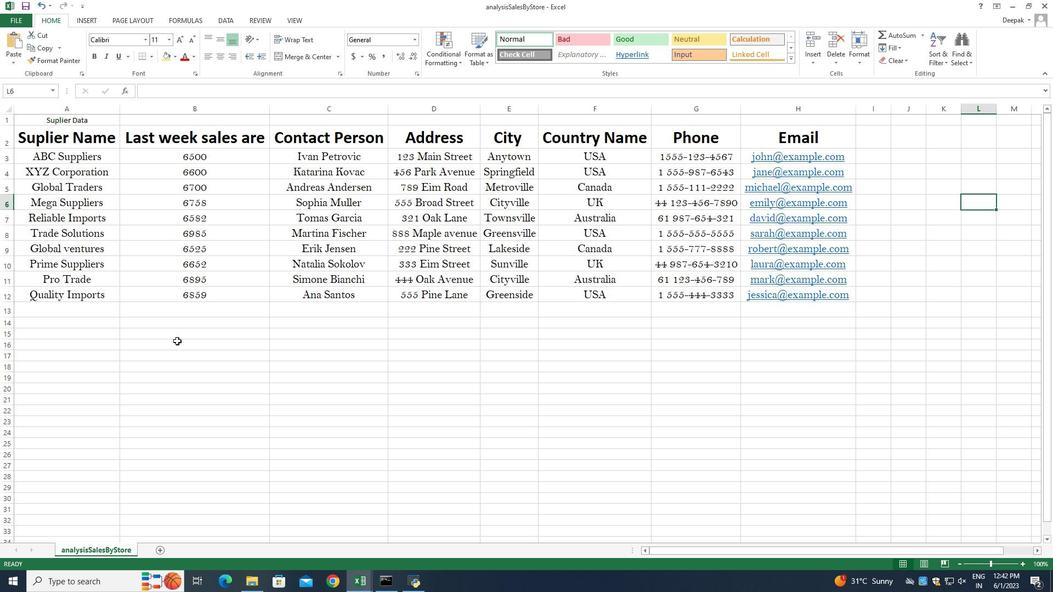 
